 Task: Create a due date automation trigger when advanced on, on the tuesday after a card is due add fields with custom field "Resume" set to a date between 1 and 7 days ago at 11:00 AM.
Action: Mouse moved to (968, 63)
Screenshot: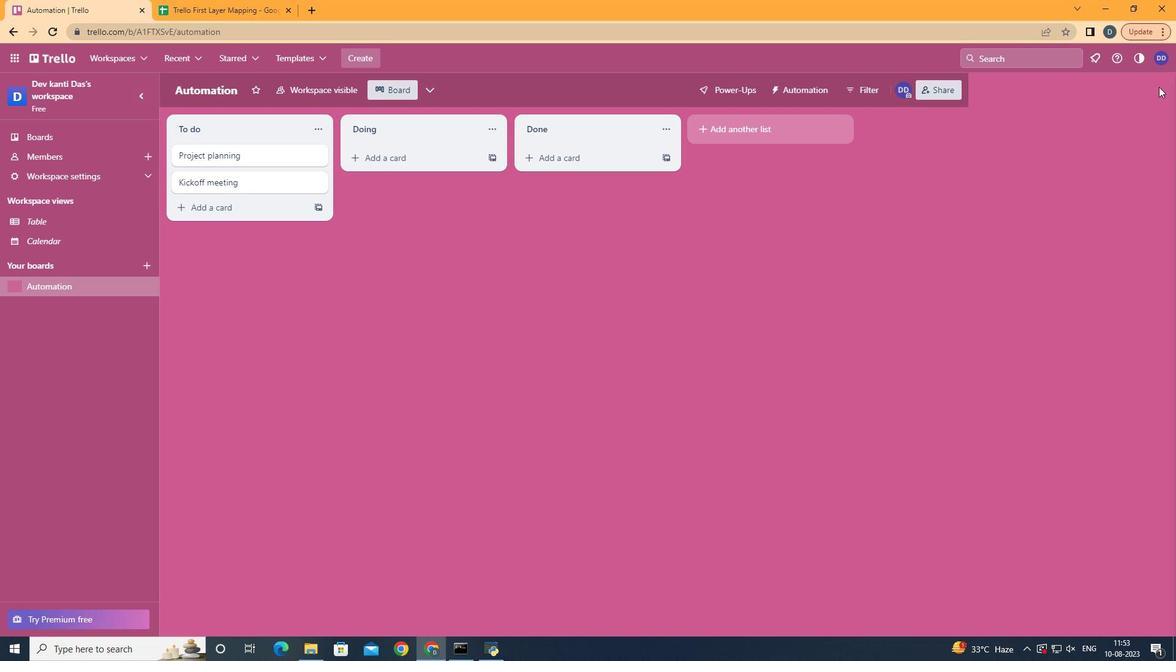 
Action: Mouse pressed left at (968, 63)
Screenshot: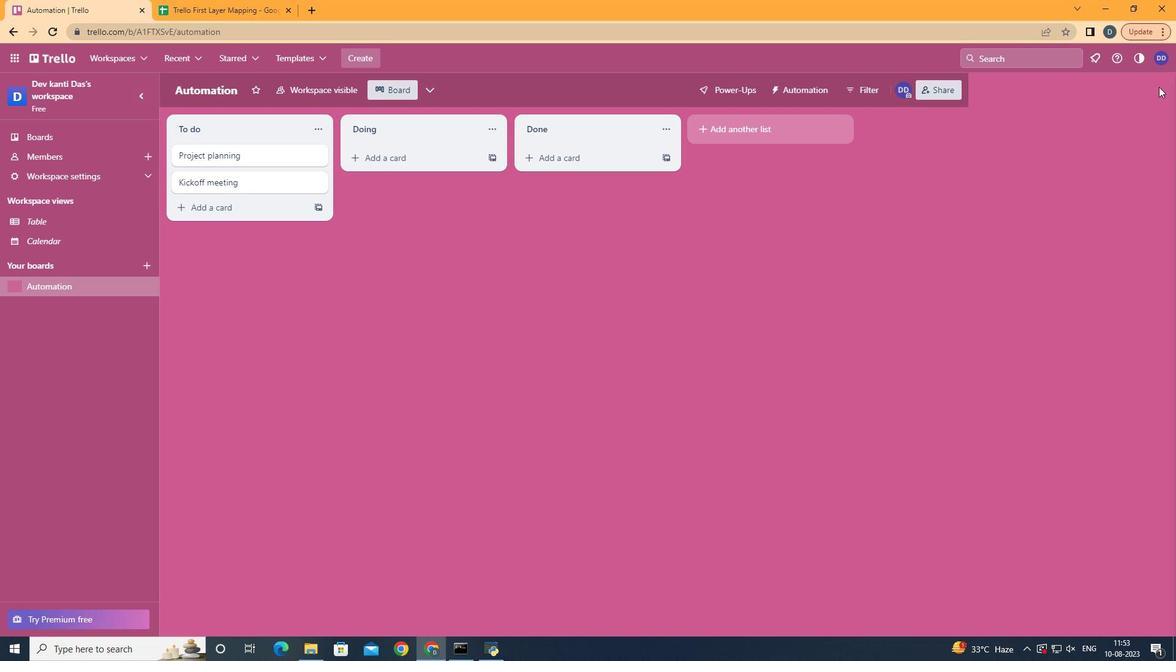 
Action: Mouse moved to (919, 234)
Screenshot: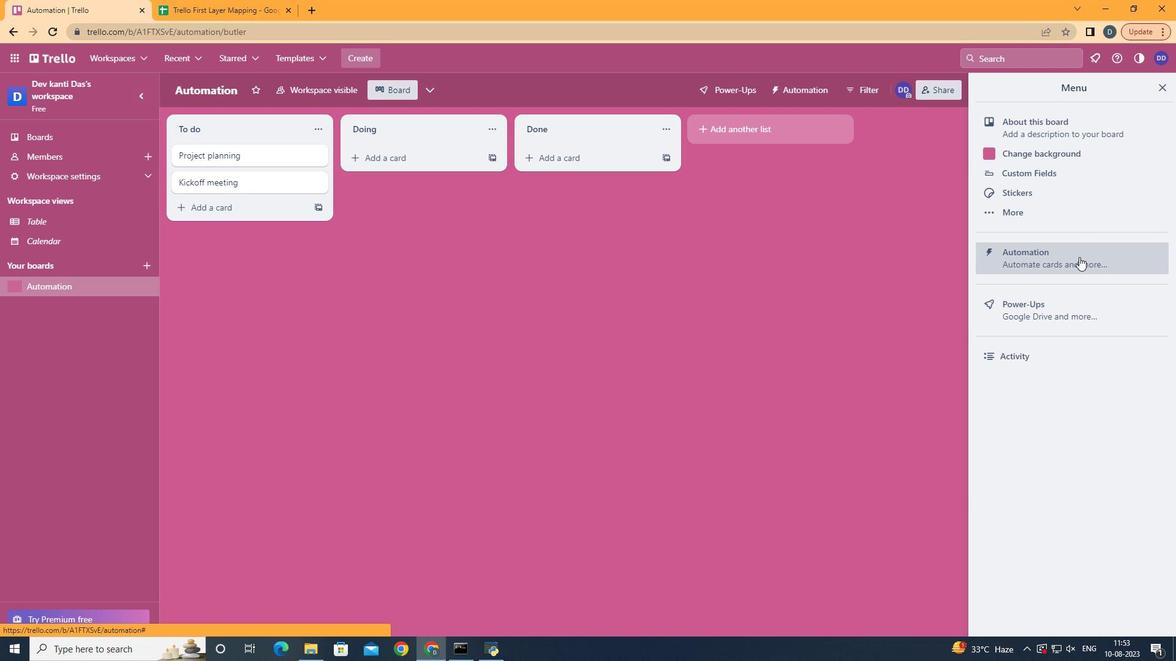 
Action: Mouse pressed left at (919, 234)
Screenshot: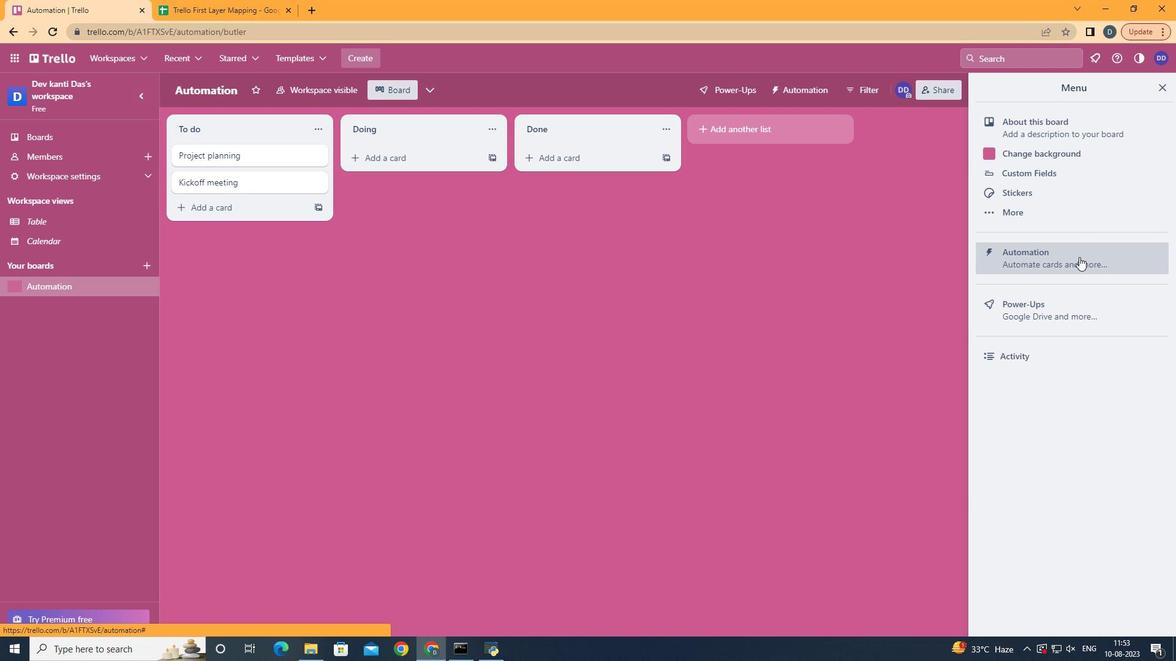 
Action: Mouse moved to (411, 233)
Screenshot: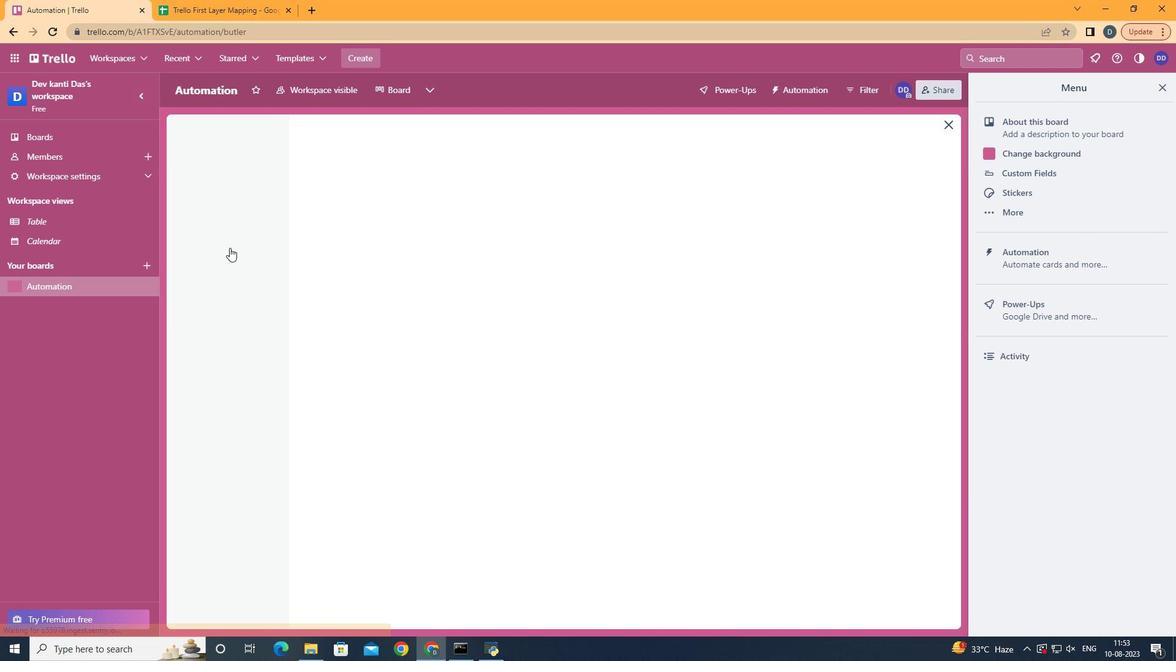 
Action: Mouse pressed left at (411, 233)
Screenshot: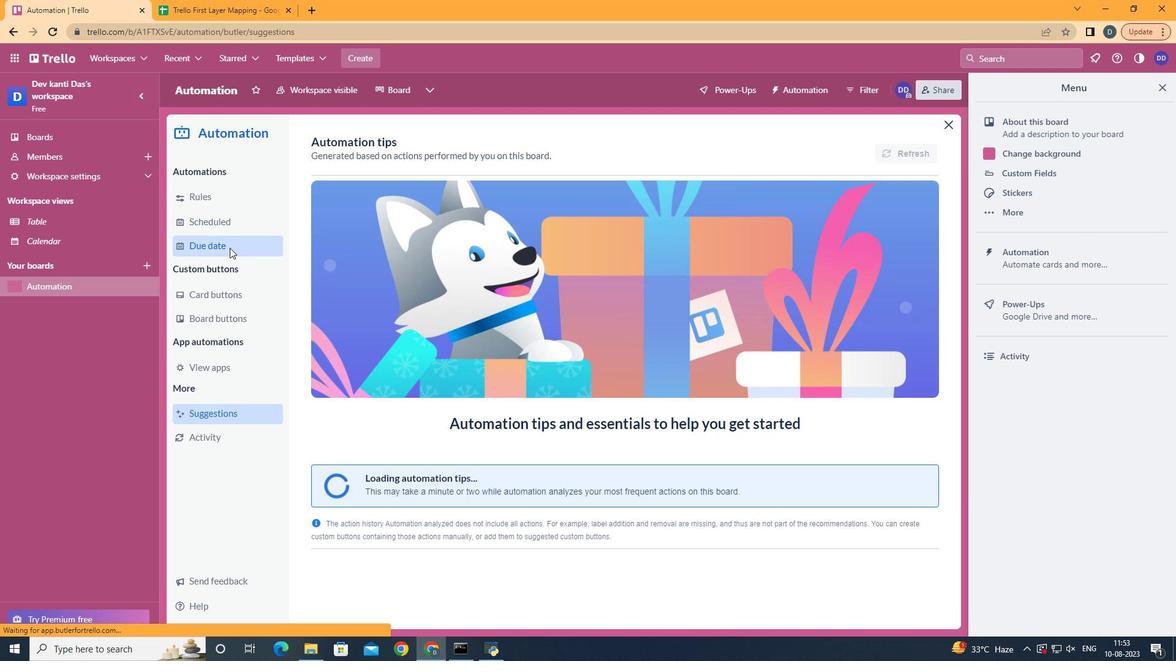
Action: Mouse moved to (789, 128)
Screenshot: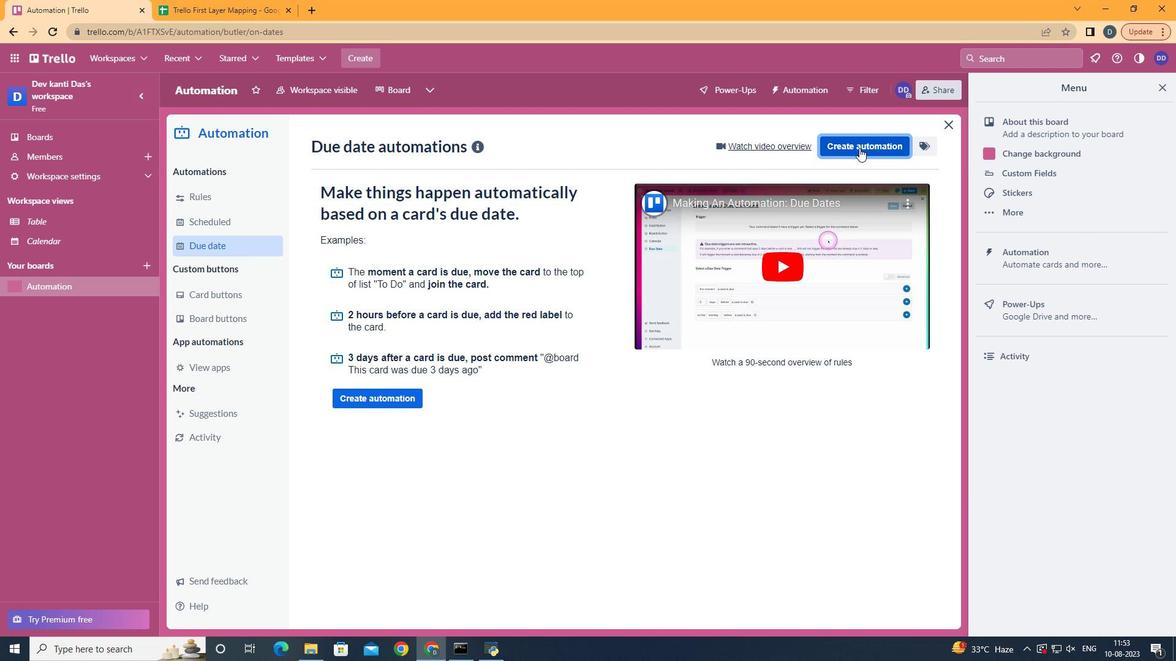 
Action: Mouse pressed left at (789, 128)
Screenshot: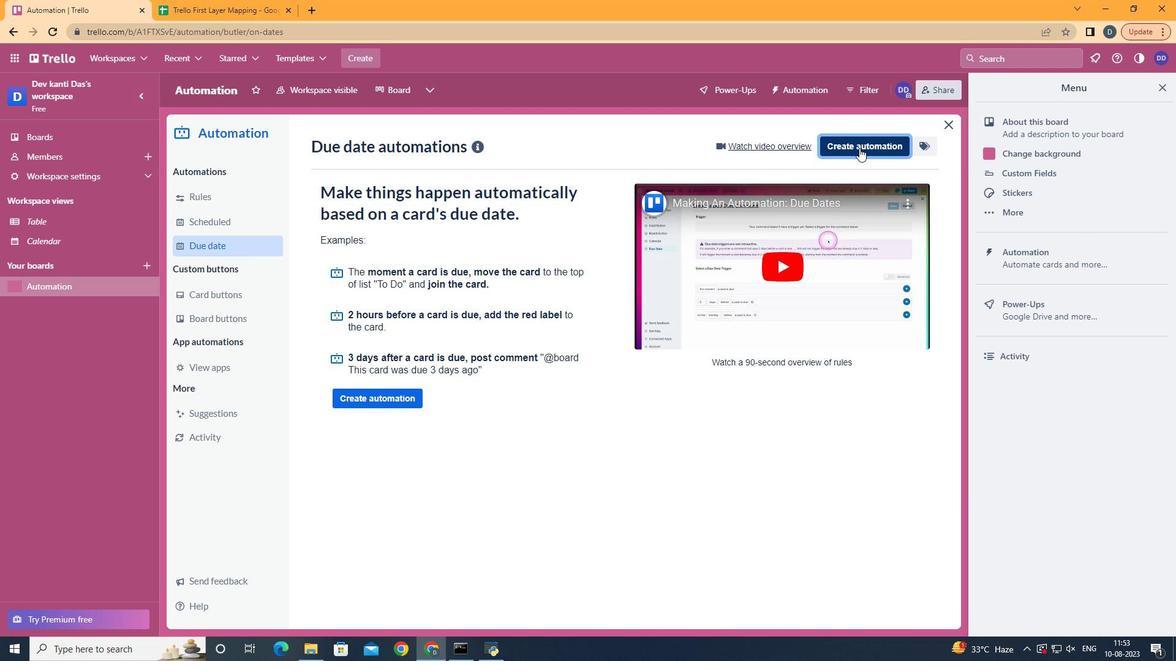 
Action: Mouse moved to (653, 255)
Screenshot: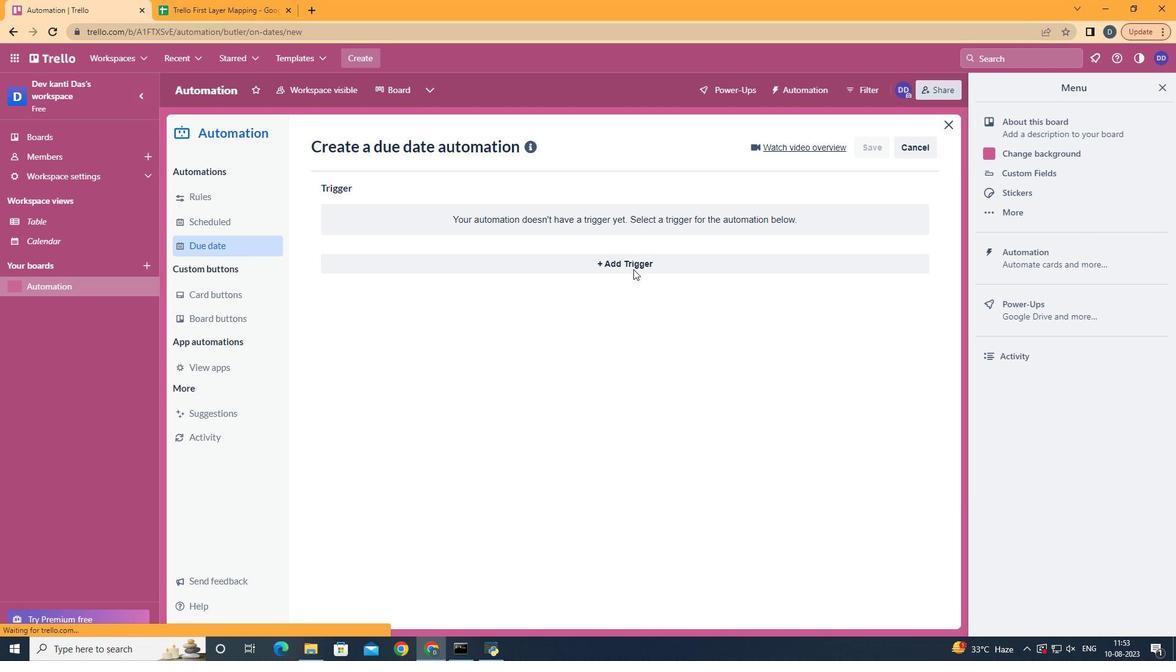 
Action: Mouse pressed left at (653, 255)
Screenshot: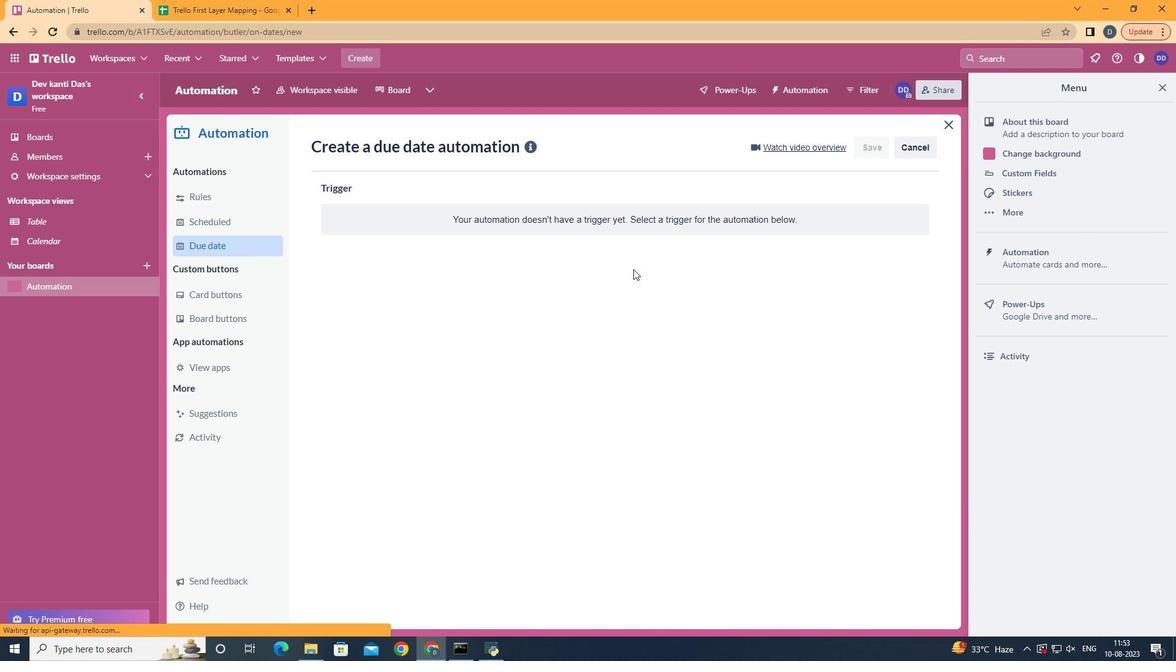 
Action: Mouse moved to (512, 336)
Screenshot: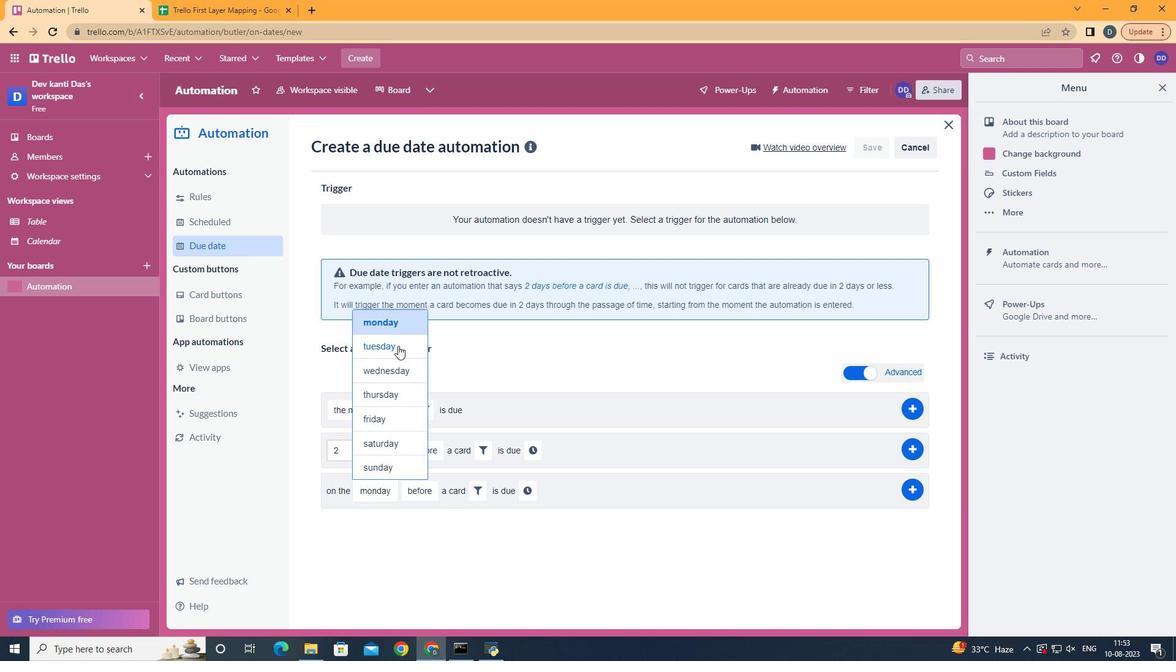 
Action: Mouse pressed left at (512, 336)
Screenshot: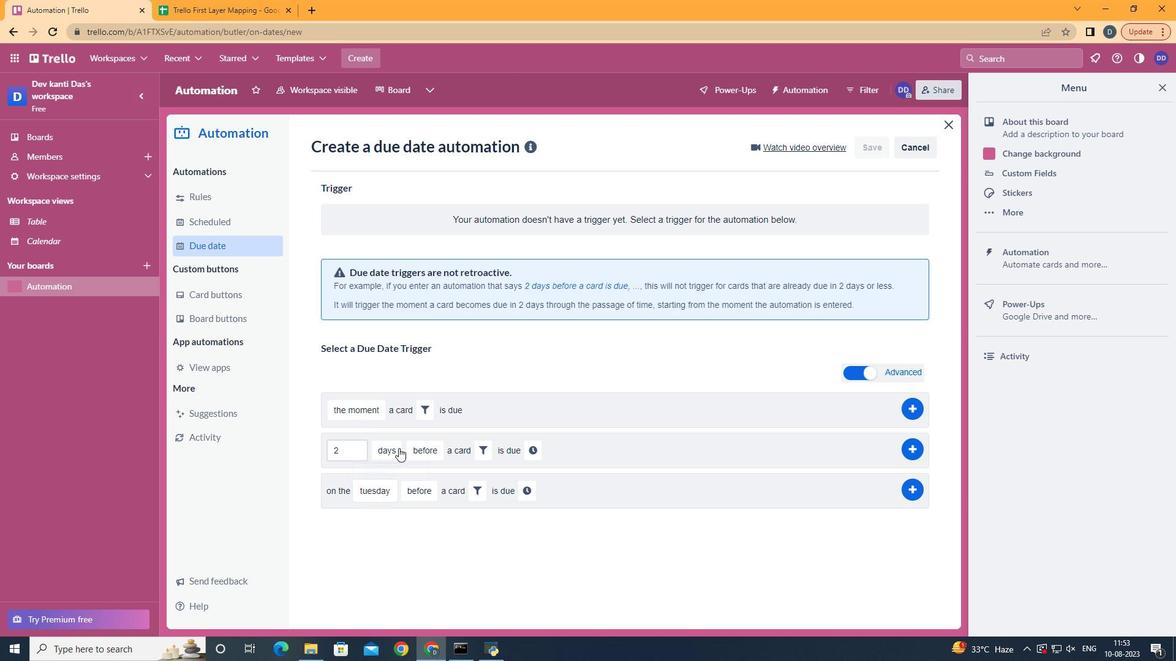 
Action: Mouse moved to (529, 532)
Screenshot: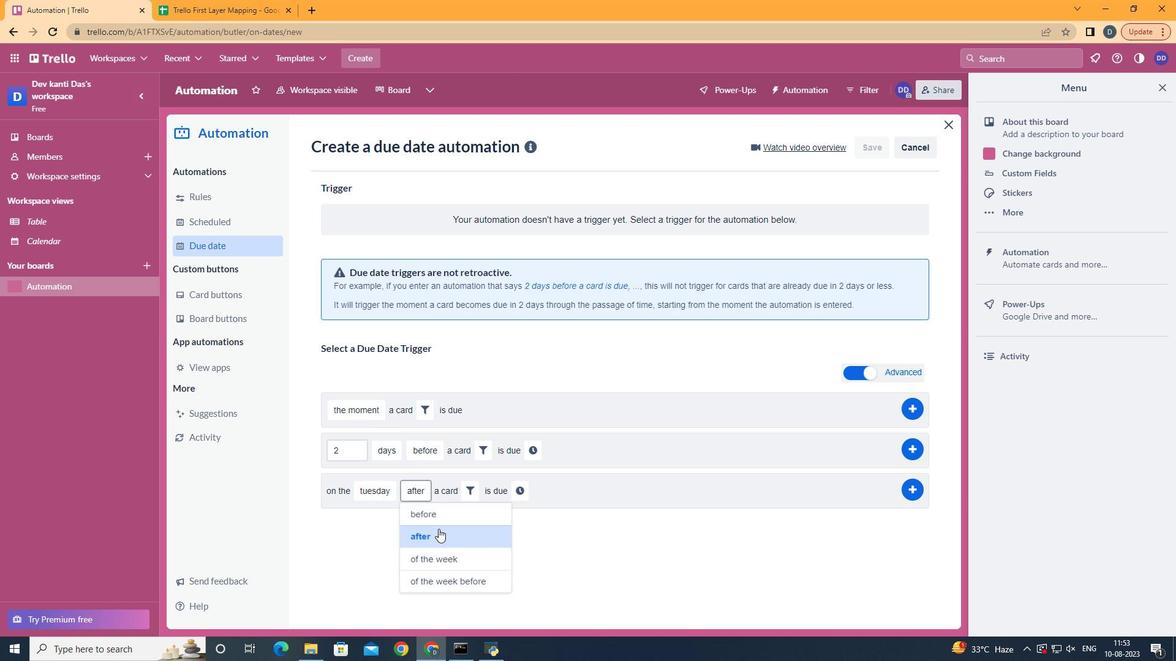 
Action: Mouse pressed left at (529, 532)
Screenshot: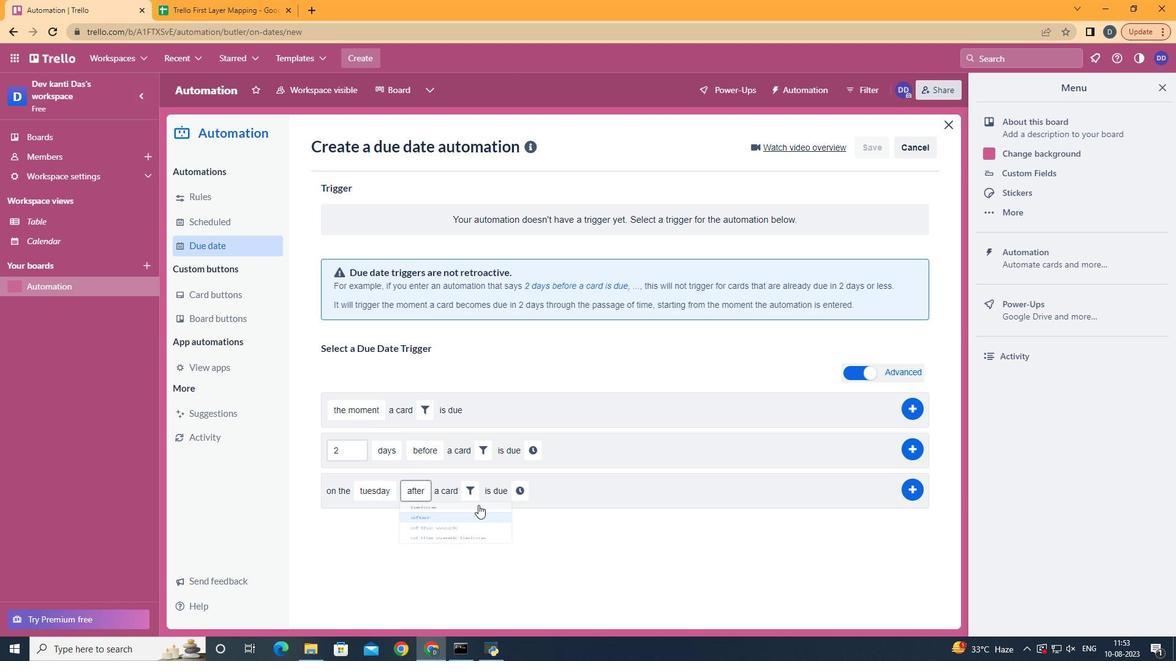 
Action: Mouse moved to (559, 497)
Screenshot: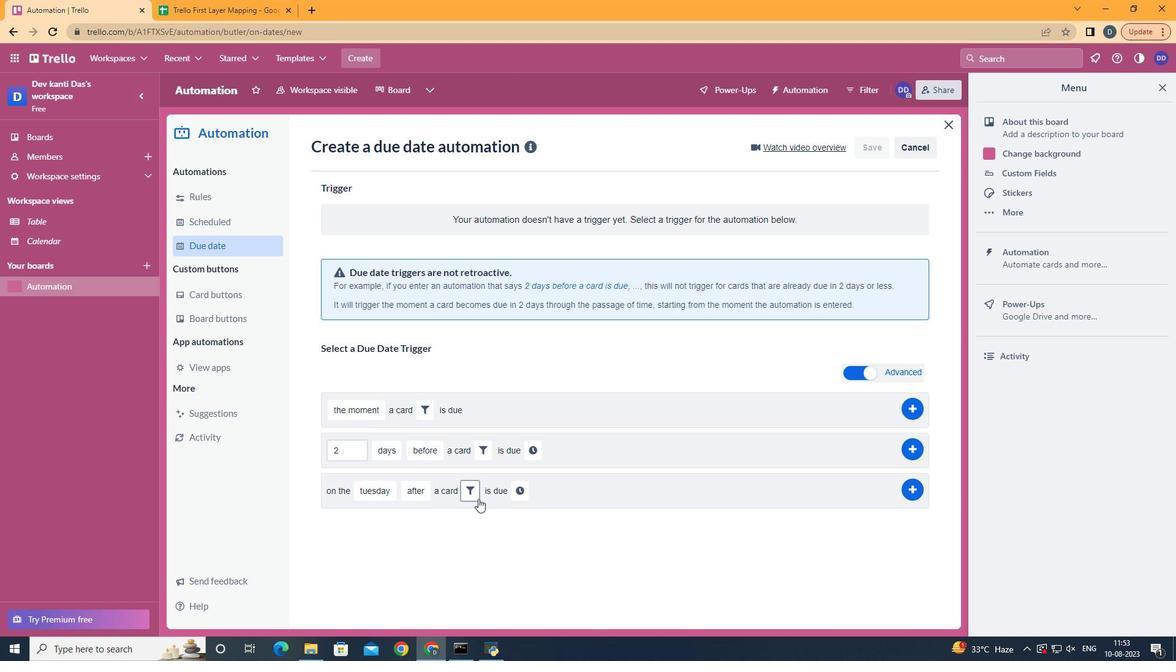 
Action: Mouse pressed left at (559, 497)
Screenshot: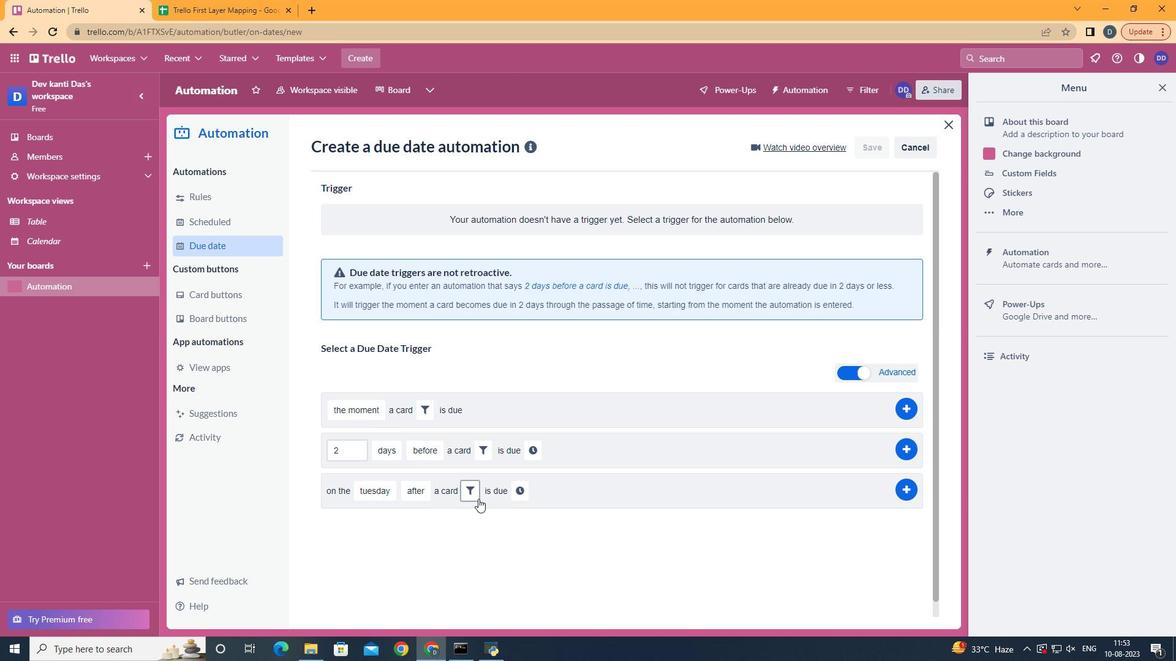 
Action: Mouse moved to (675, 521)
Screenshot: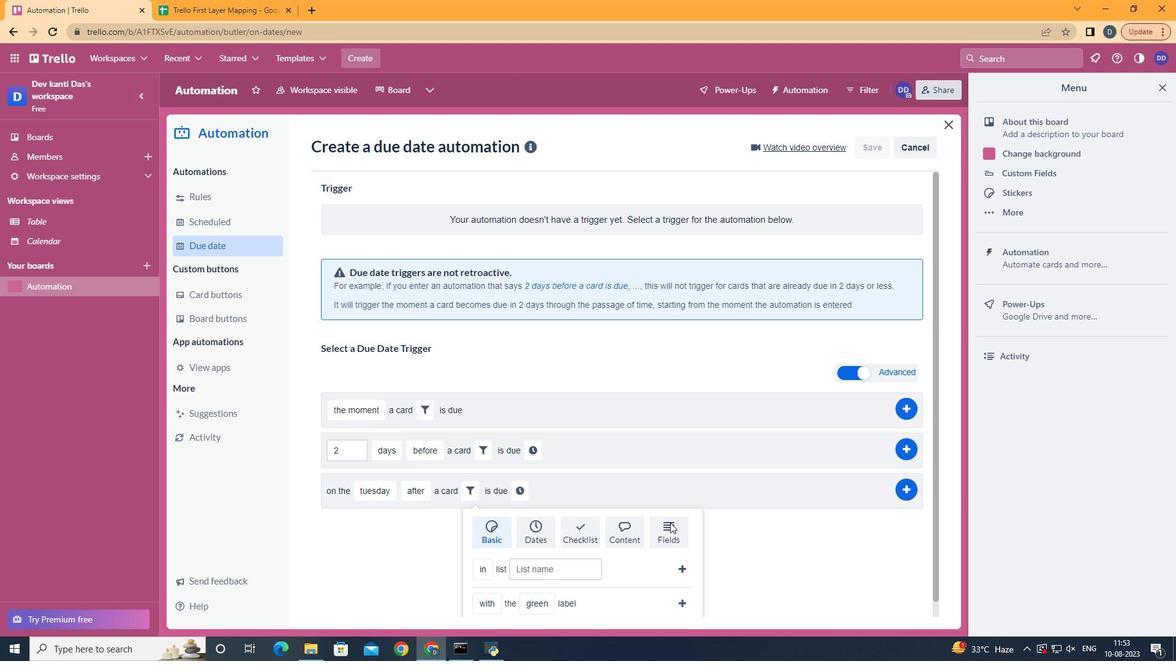 
Action: Mouse pressed left at (675, 521)
Screenshot: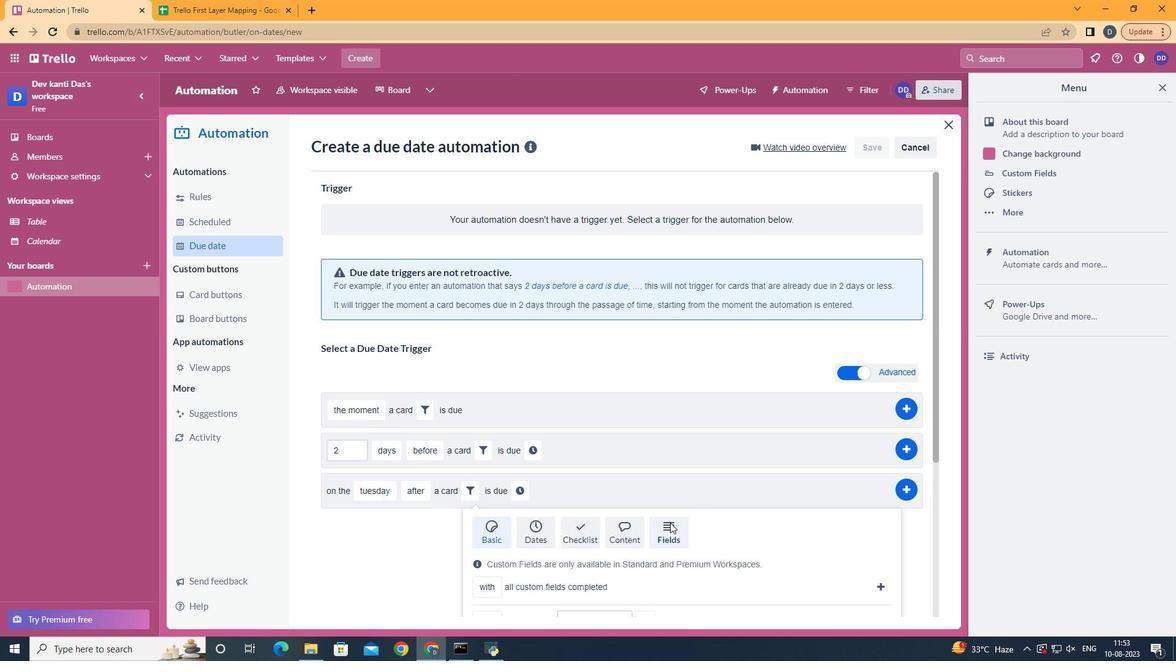 
Action: Mouse moved to (678, 521)
Screenshot: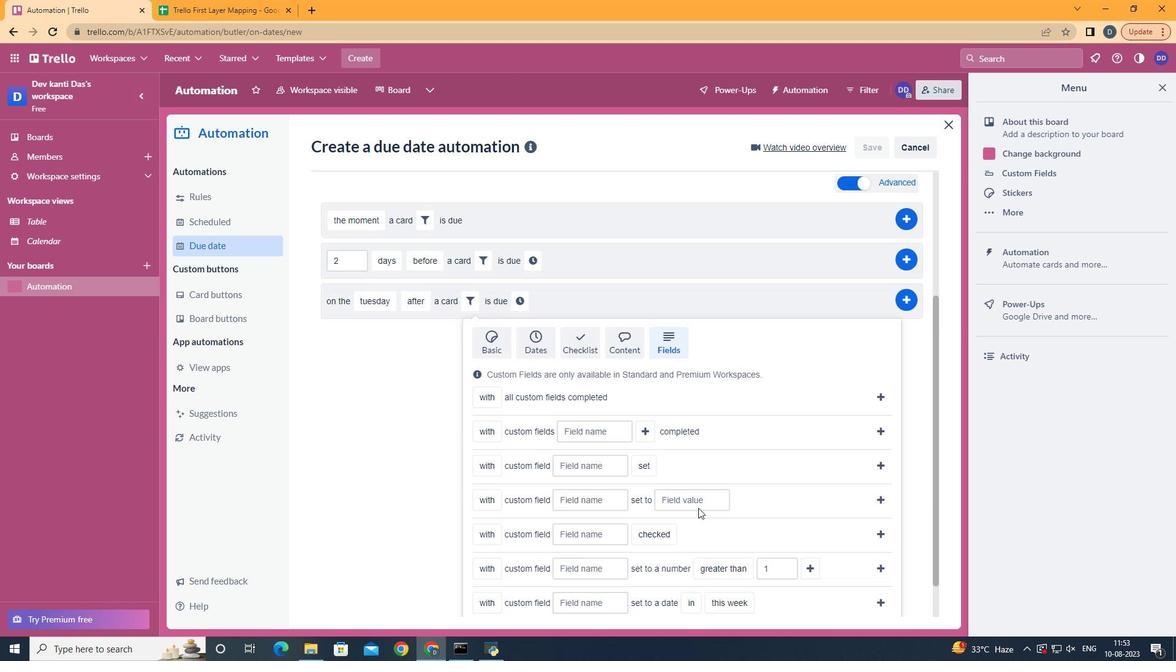 
Action: Mouse scrolled (678, 521) with delta (0, 0)
Screenshot: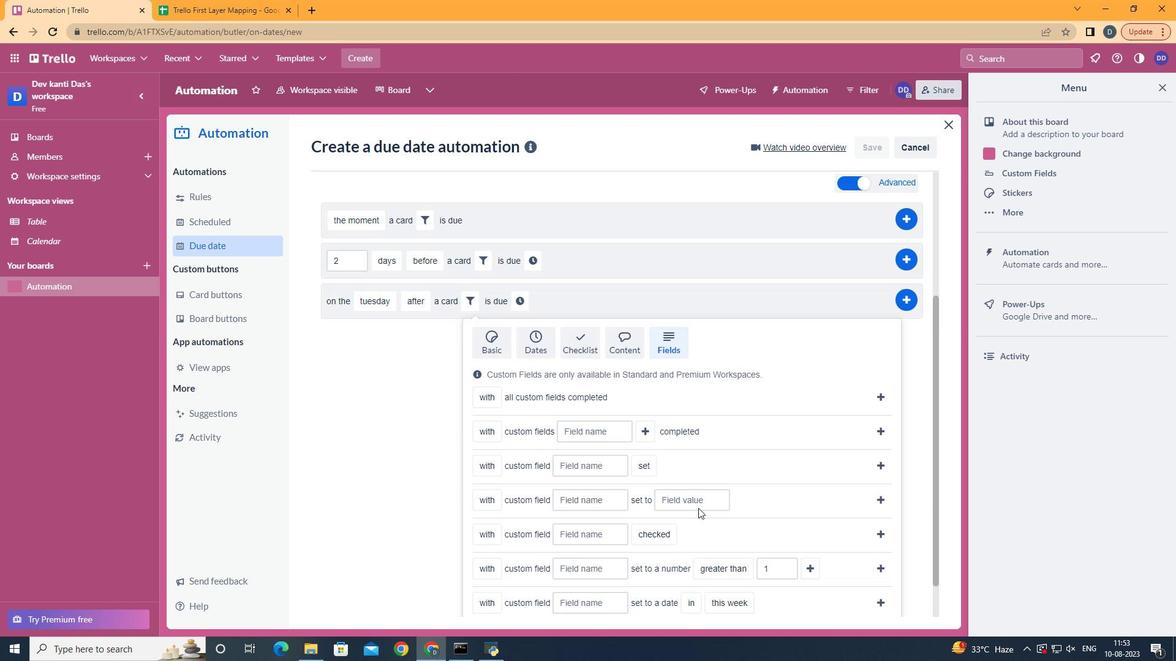 
Action: Mouse scrolled (678, 521) with delta (0, 0)
Screenshot: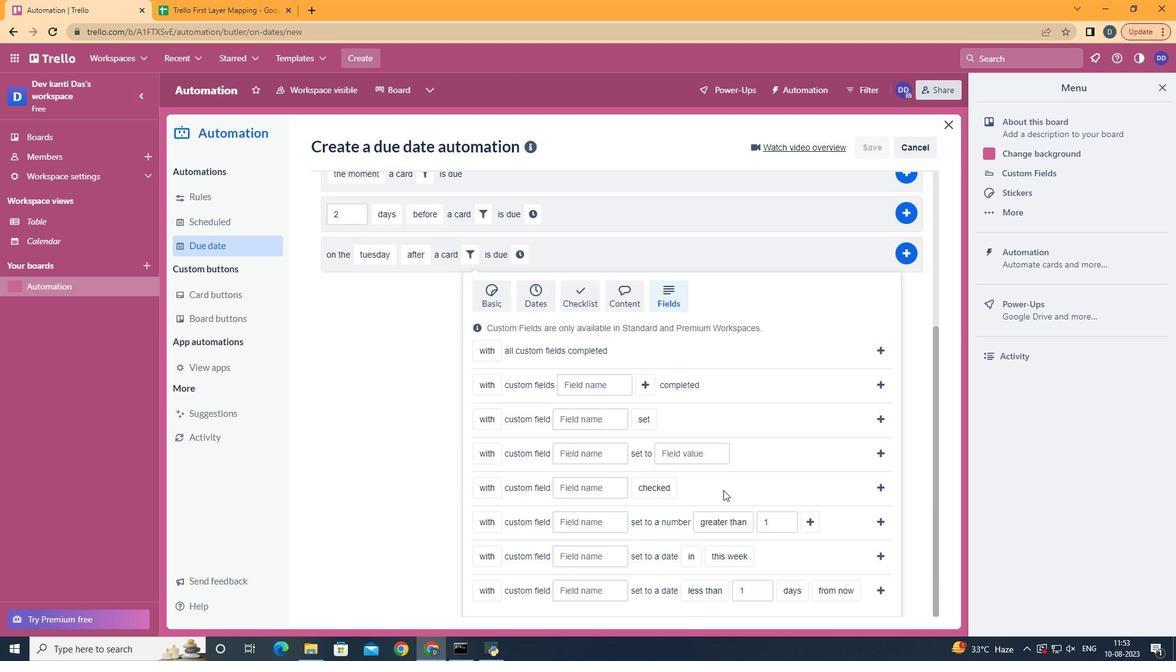 
Action: Mouse scrolled (678, 521) with delta (0, 0)
Screenshot: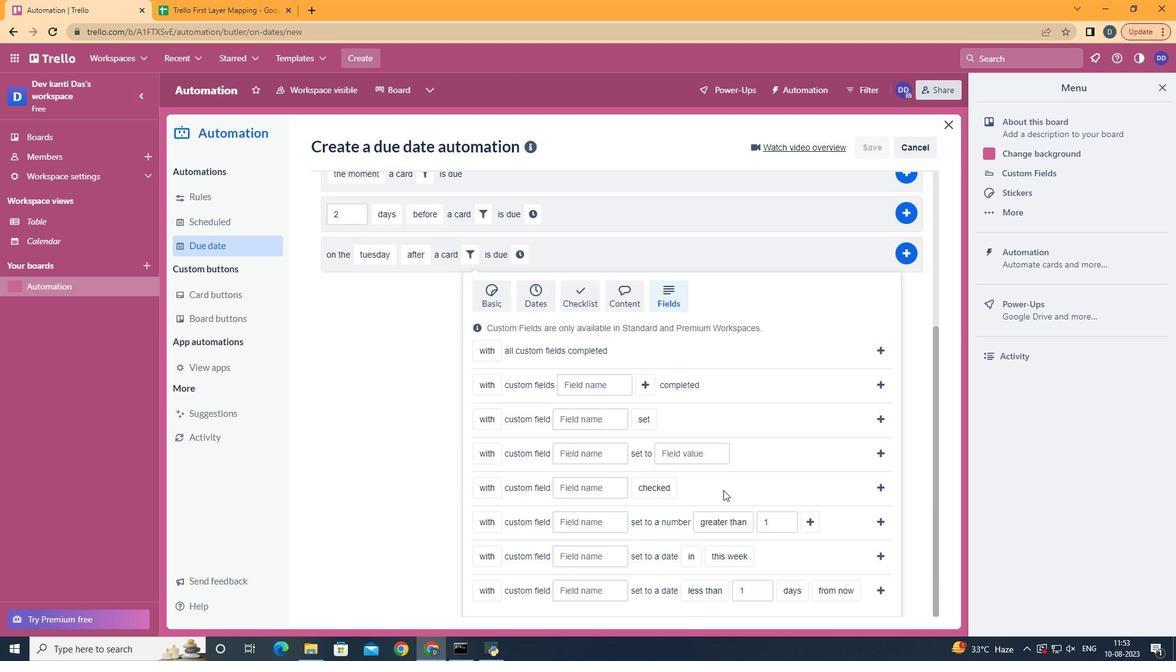 
Action: Mouse scrolled (678, 521) with delta (0, 0)
Screenshot: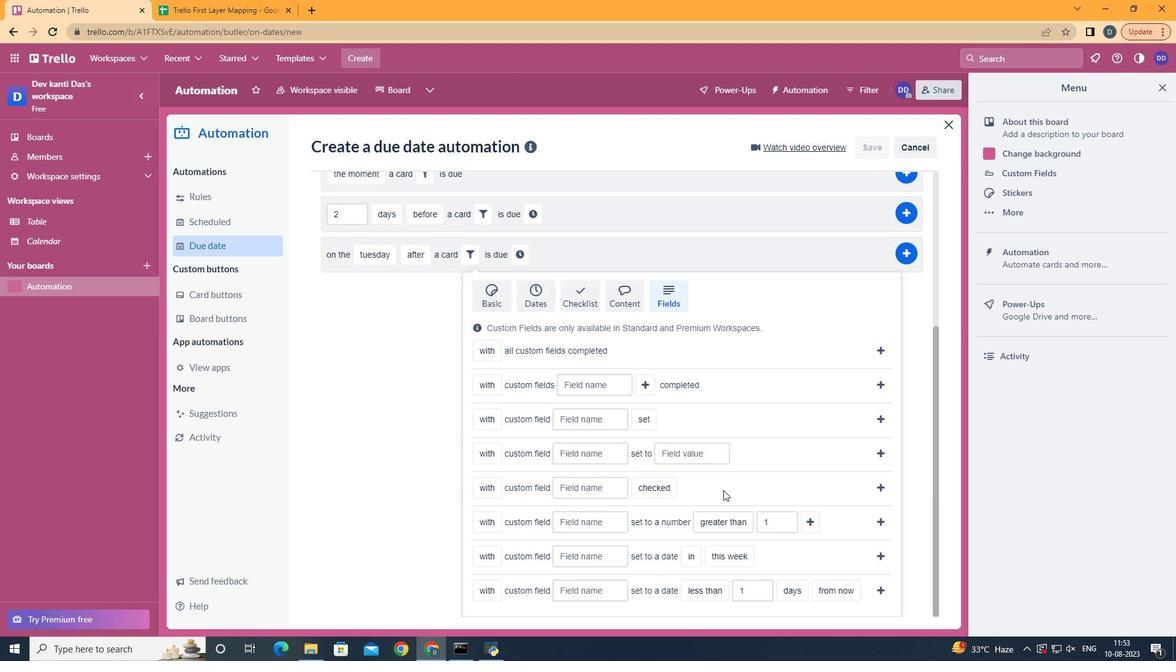 
Action: Mouse scrolled (678, 521) with delta (0, 0)
Screenshot: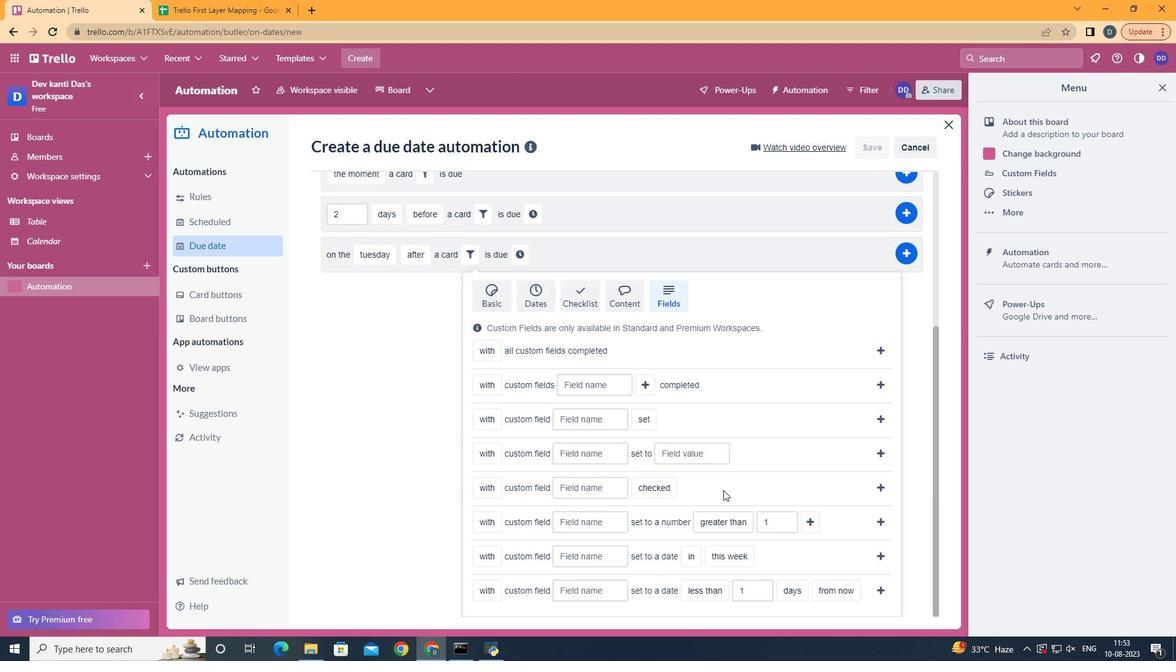 
Action: Mouse moved to (633, 604)
Screenshot: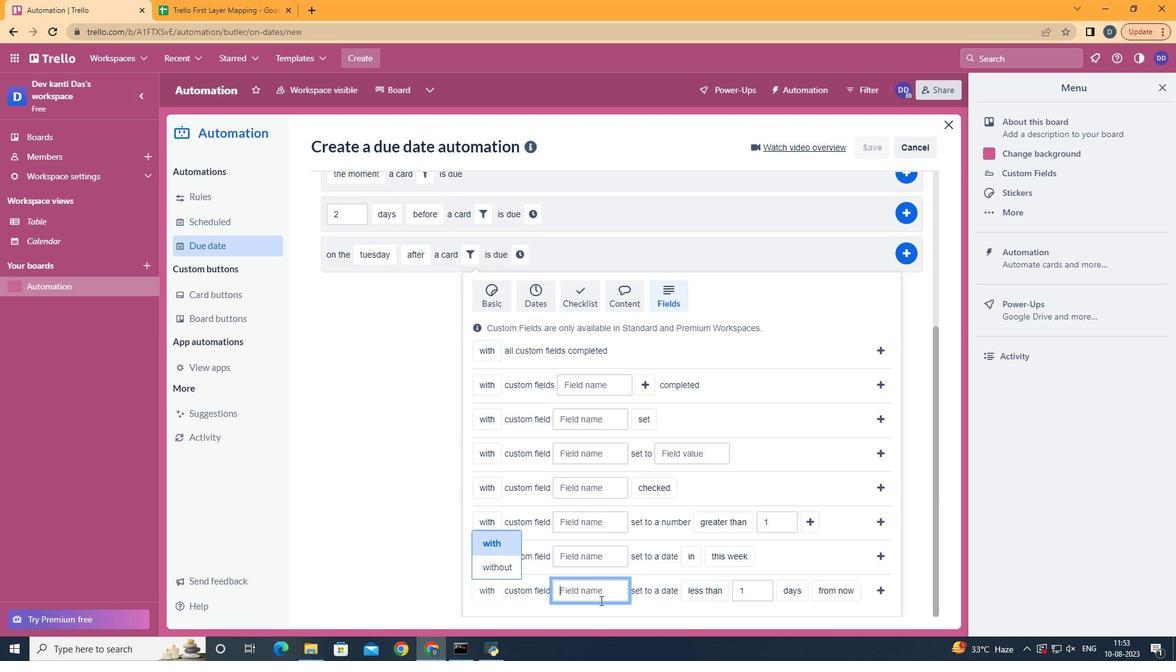 
Action: Mouse pressed left at (633, 604)
Screenshot: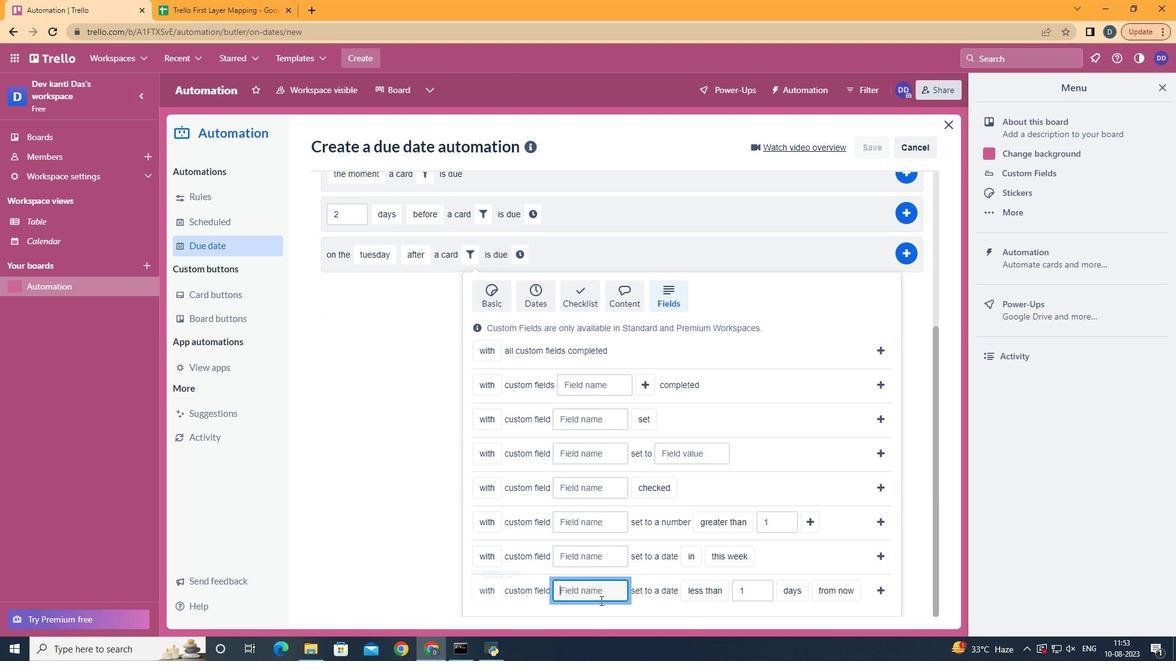 
Action: Key pressed <Key.caps_lock><Key.shift>rE<Key.backspace><Key.backspace><Key.caps_lock><Key.shift>Resume
Screenshot: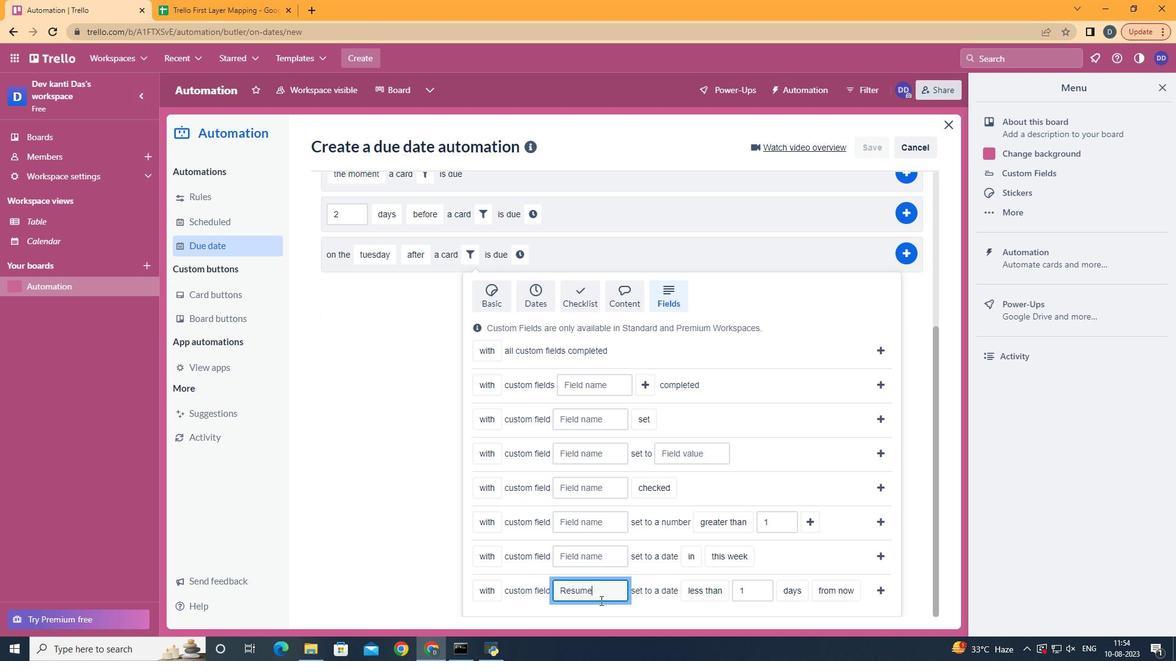 
Action: Mouse moved to (704, 572)
Screenshot: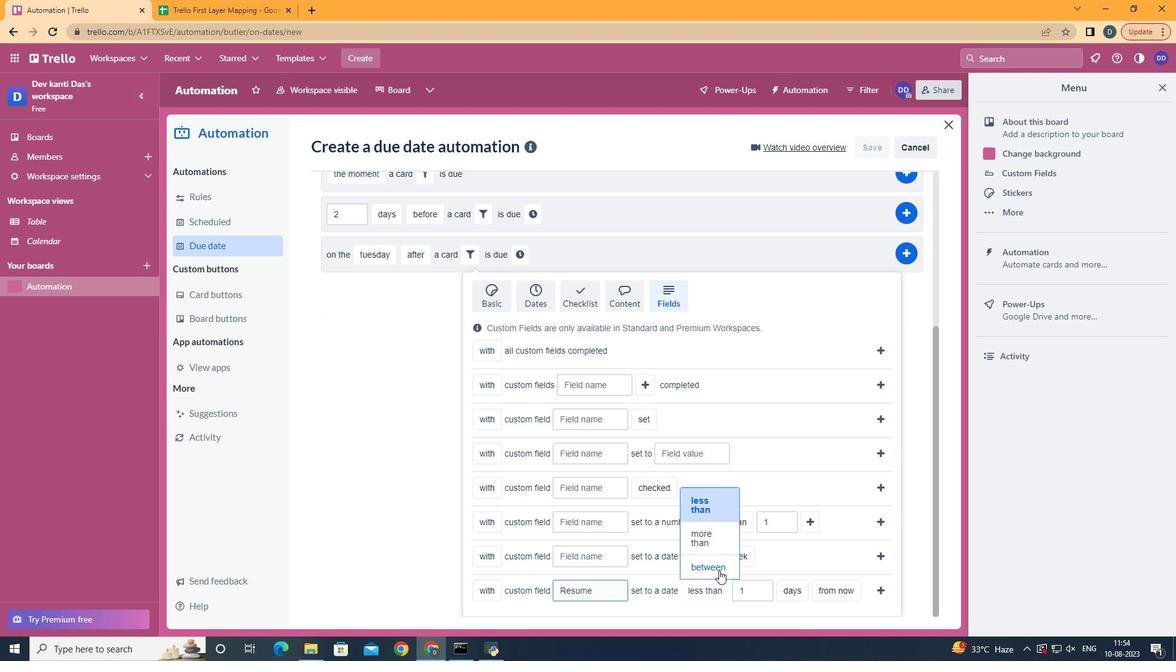 
Action: Mouse pressed left at (704, 572)
Screenshot: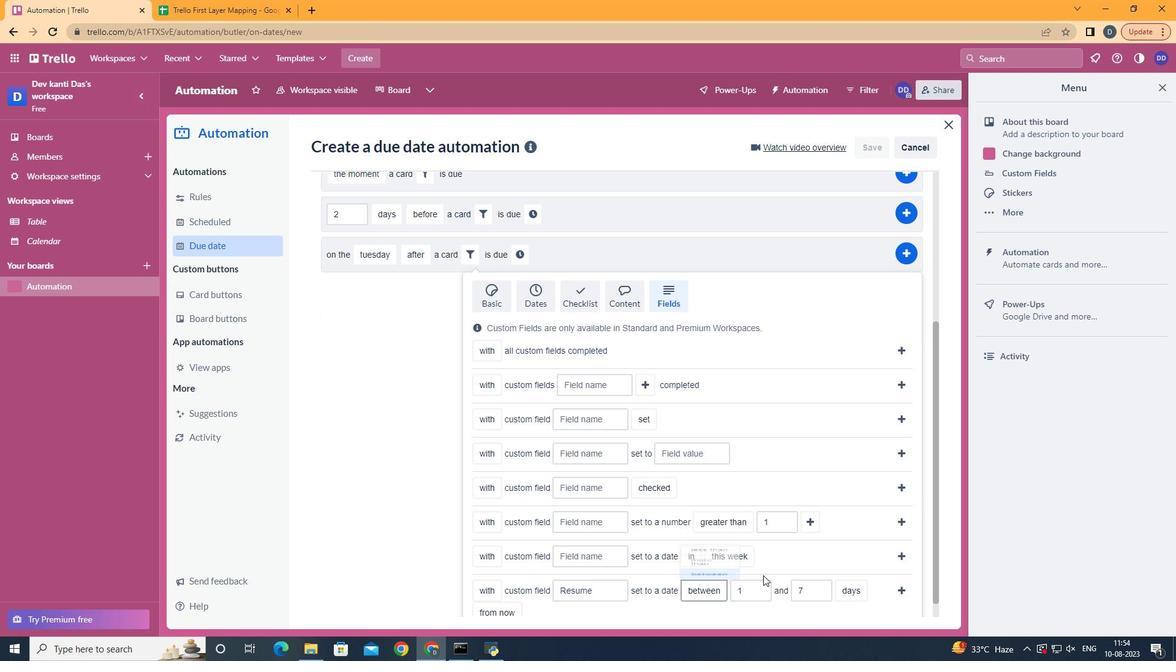 
Action: Mouse moved to (789, 542)
Screenshot: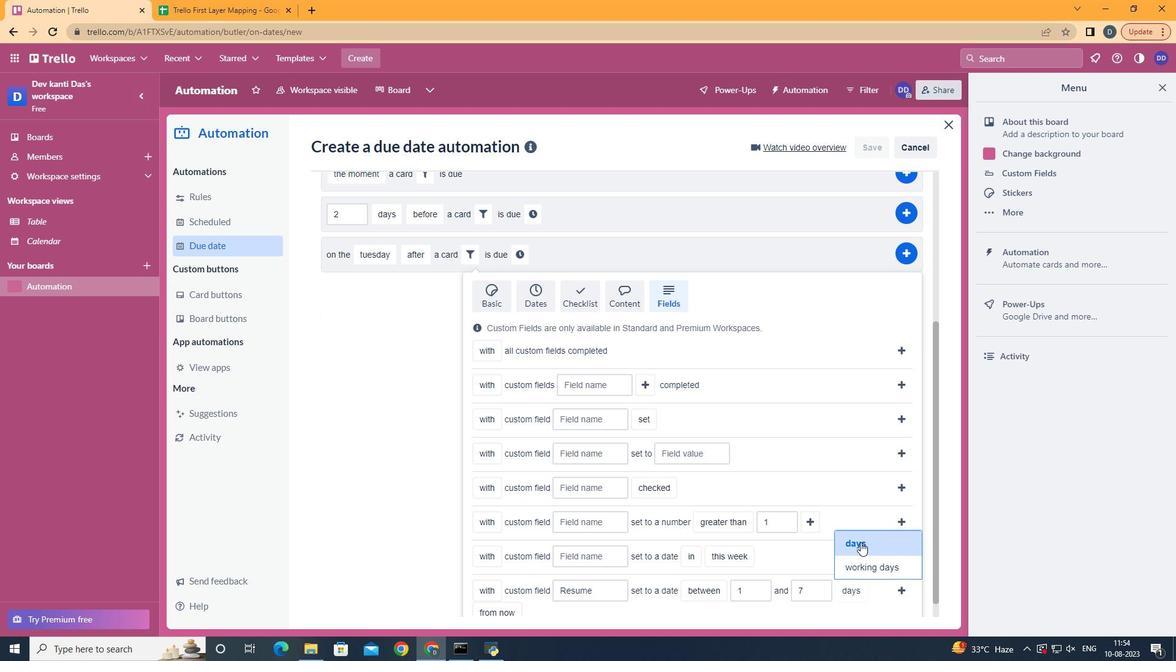 
Action: Mouse pressed left at (789, 542)
Screenshot: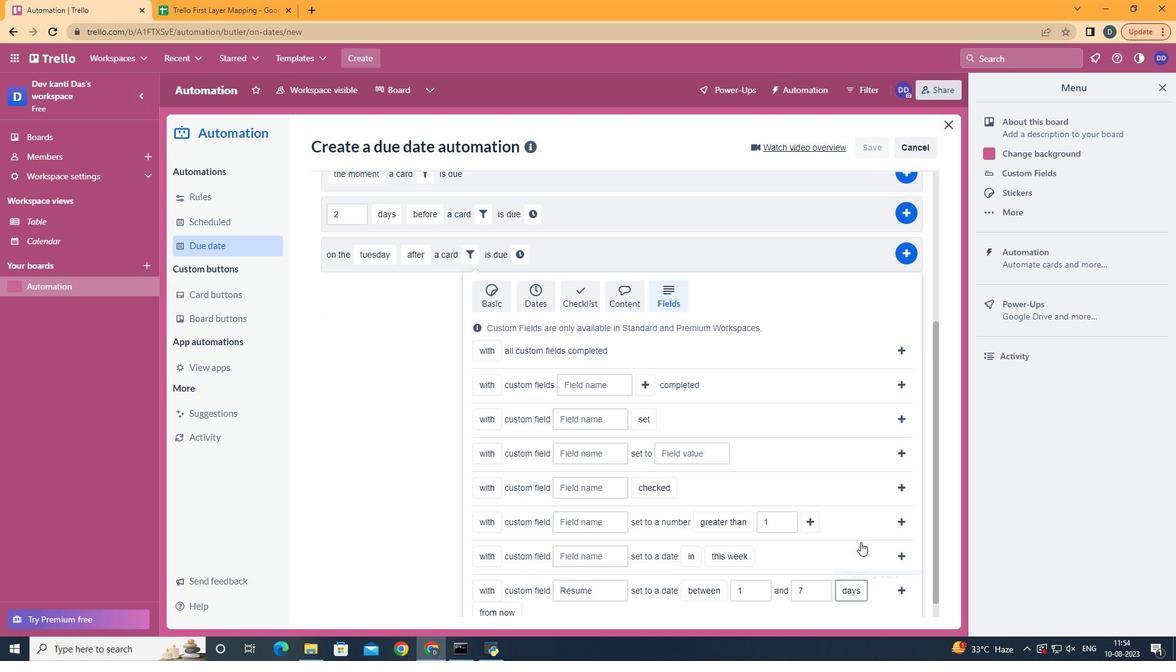 
Action: Mouse scrolled (789, 542) with delta (0, 0)
Screenshot: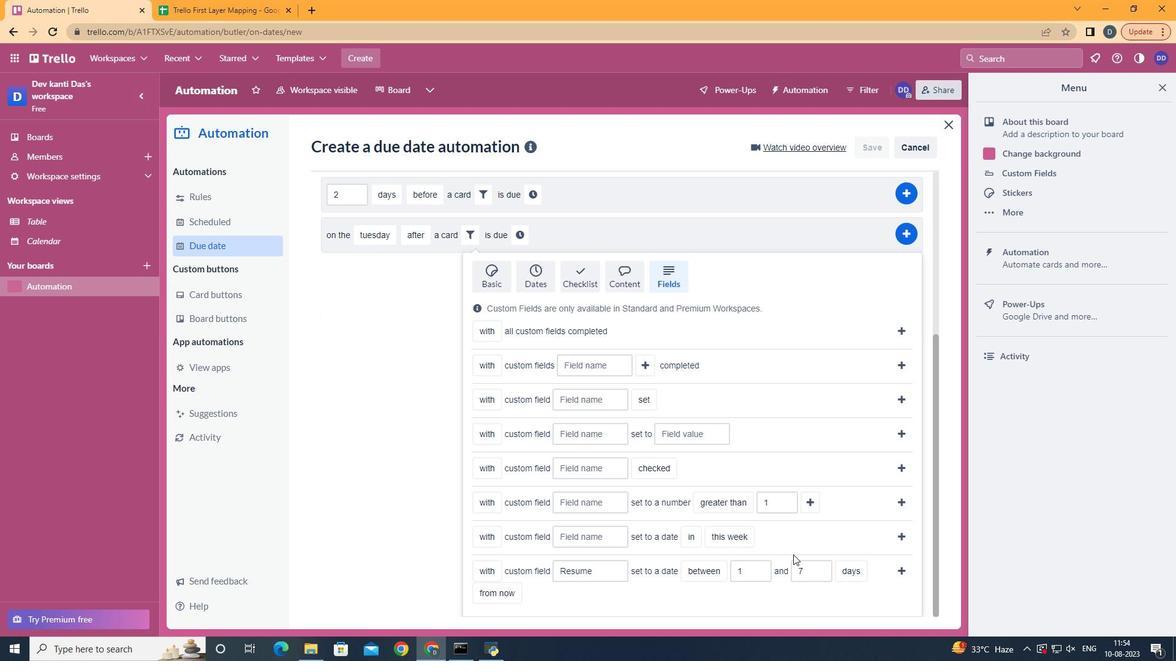
Action: Mouse scrolled (789, 542) with delta (0, 0)
Screenshot: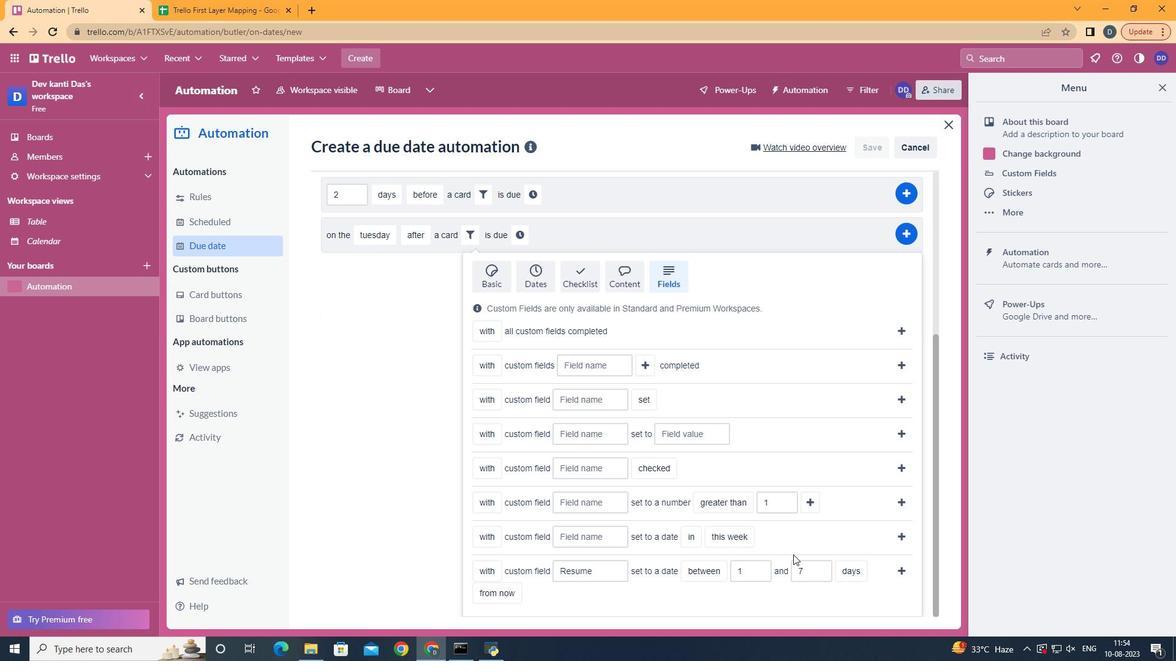 
Action: Mouse scrolled (789, 542) with delta (0, 0)
Screenshot: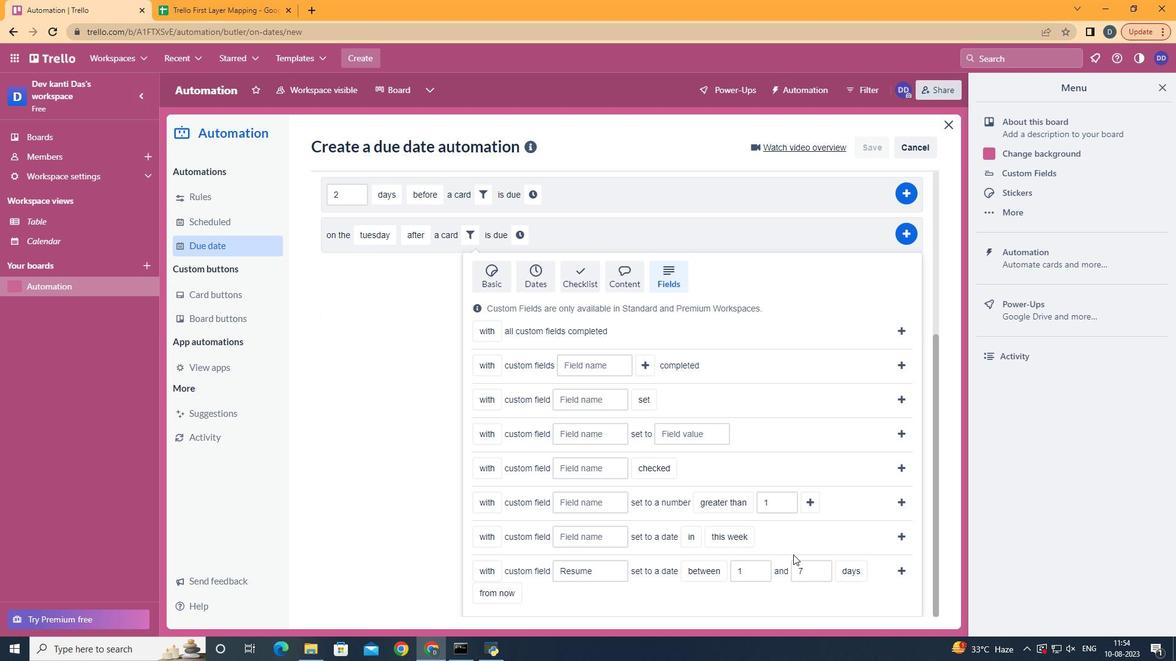 
Action: Mouse moved to (580, 574)
Screenshot: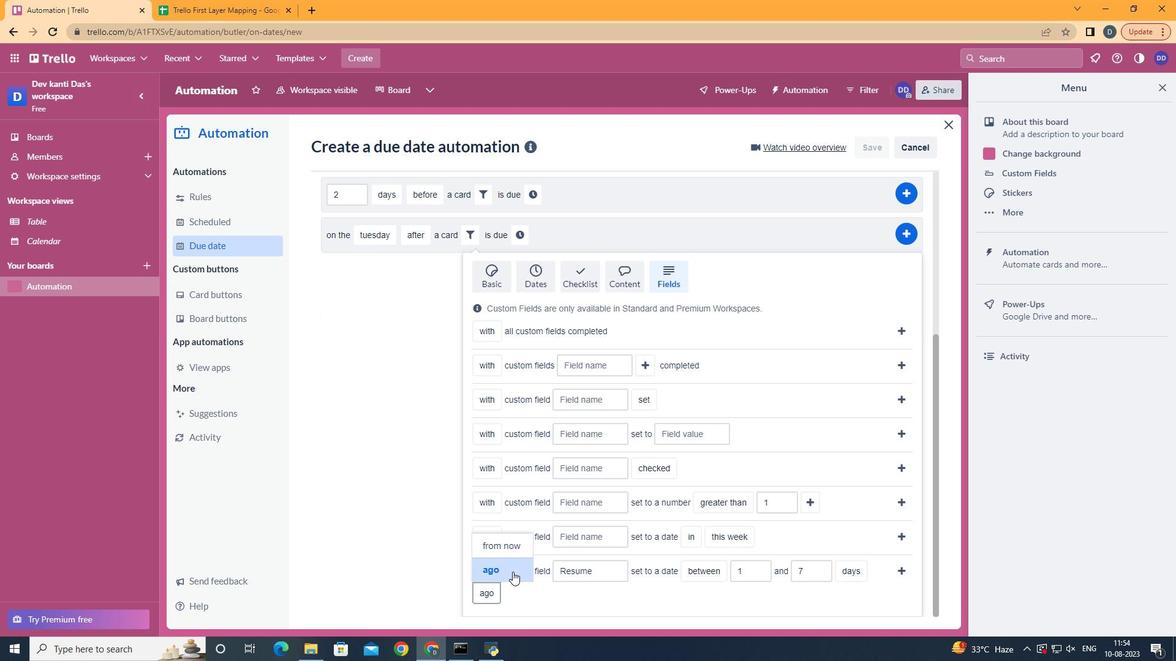 
Action: Mouse pressed left at (580, 574)
Screenshot: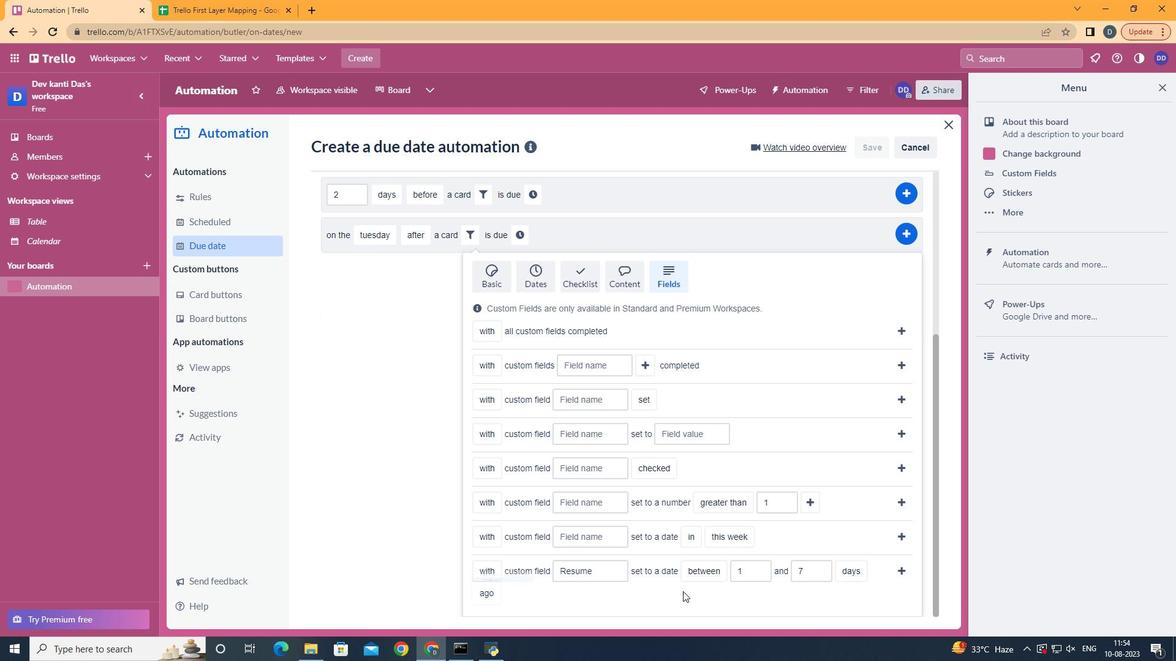 
Action: Mouse moved to (812, 566)
Screenshot: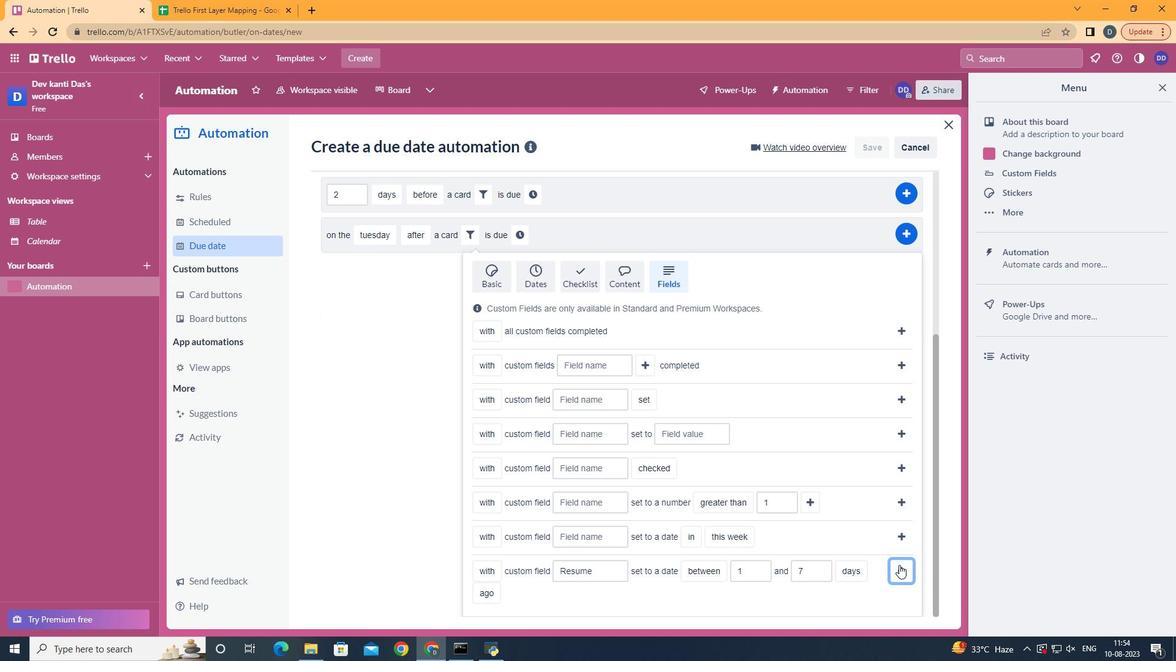 
Action: Mouse pressed left at (812, 566)
Screenshot: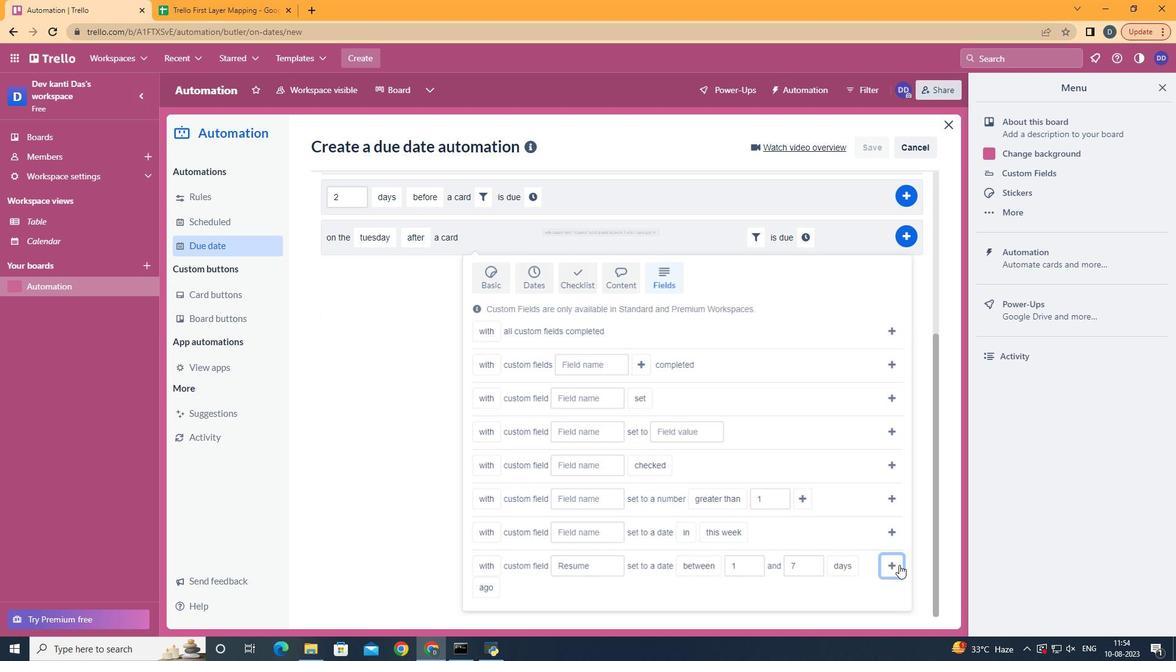 
Action: Mouse moved to (759, 491)
Screenshot: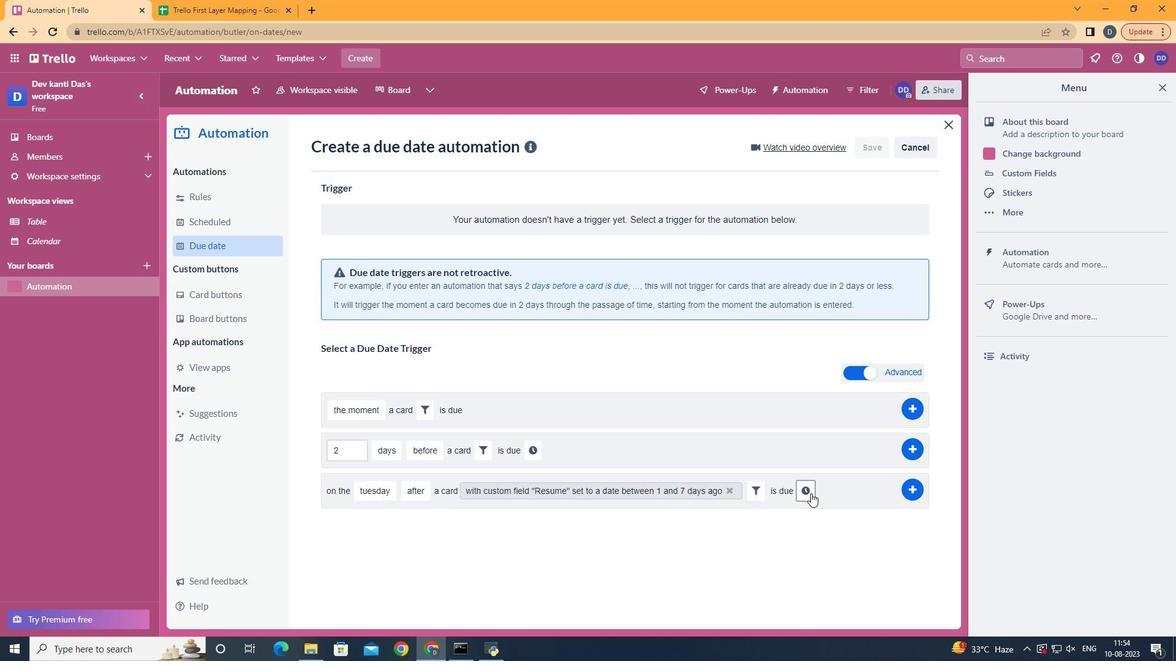 
Action: Mouse pressed left at (759, 491)
Screenshot: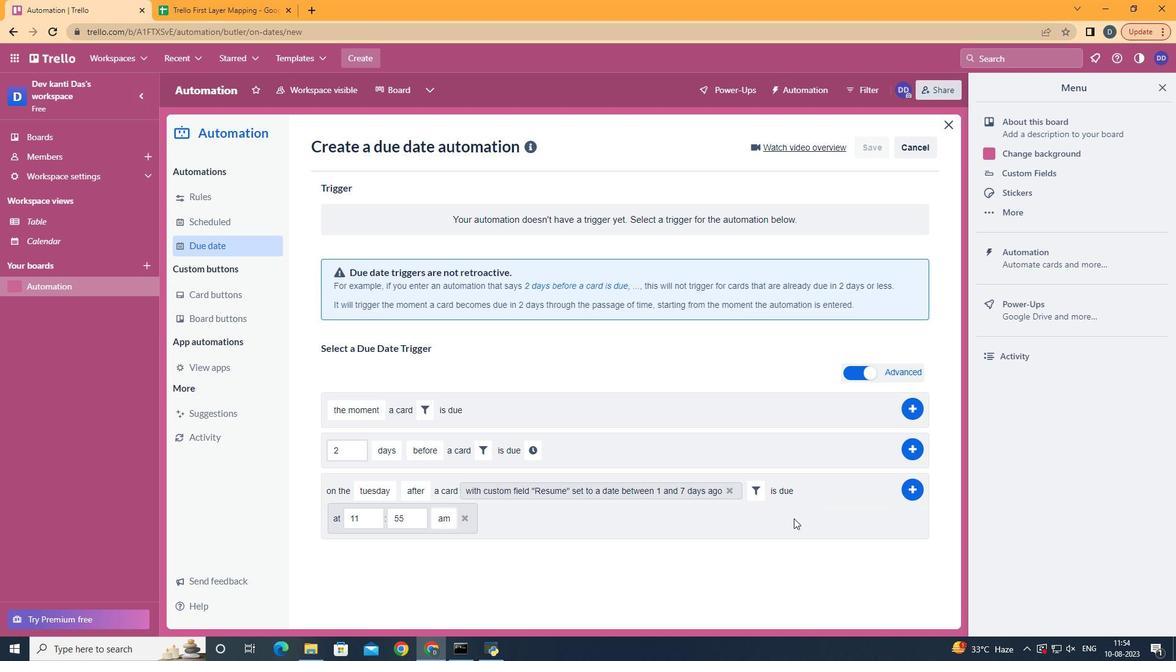 
Action: Mouse moved to (523, 521)
Screenshot: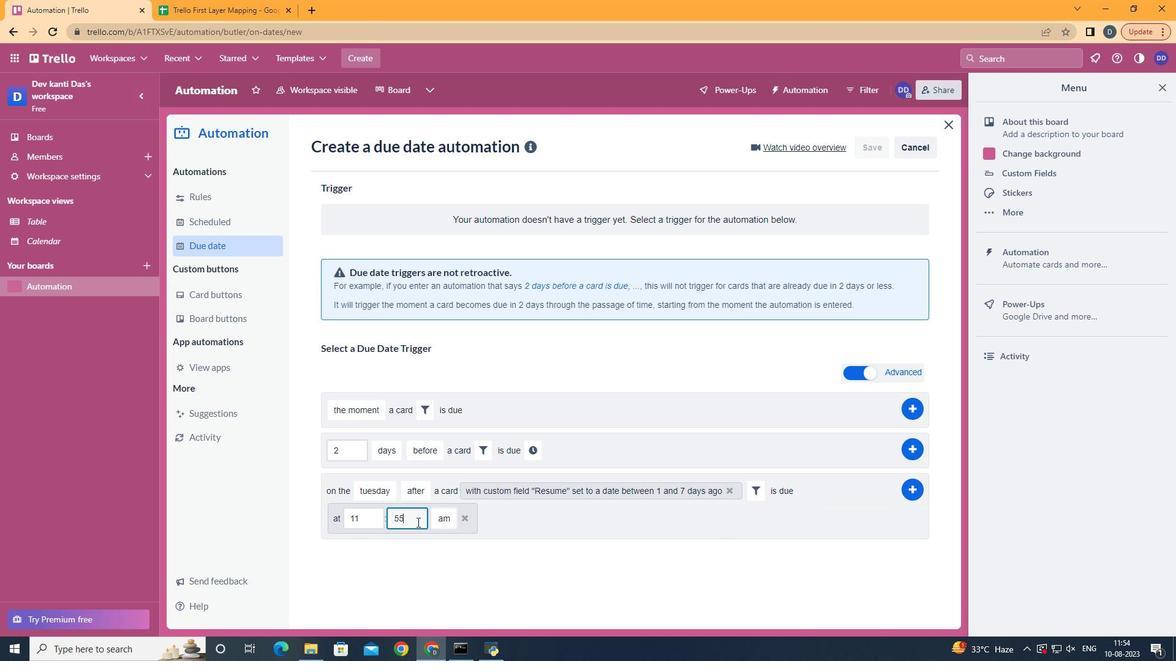 
Action: Mouse pressed left at (523, 521)
Screenshot: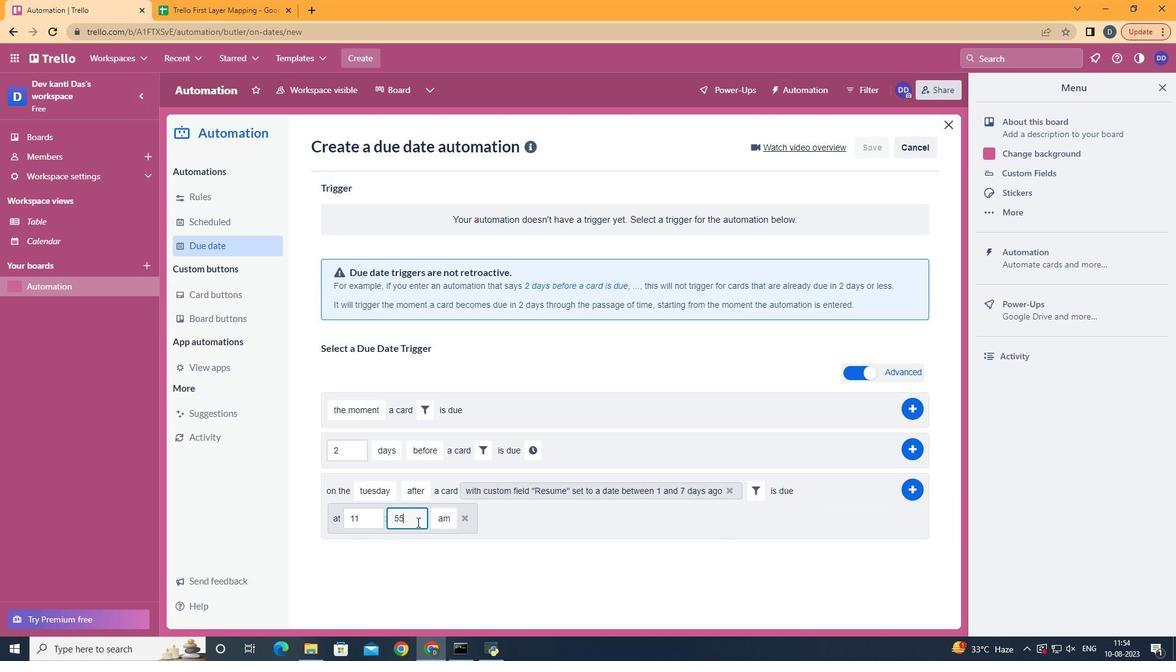 
Action: Key pressed <Key.backspace><Key.backspace>00
Screenshot: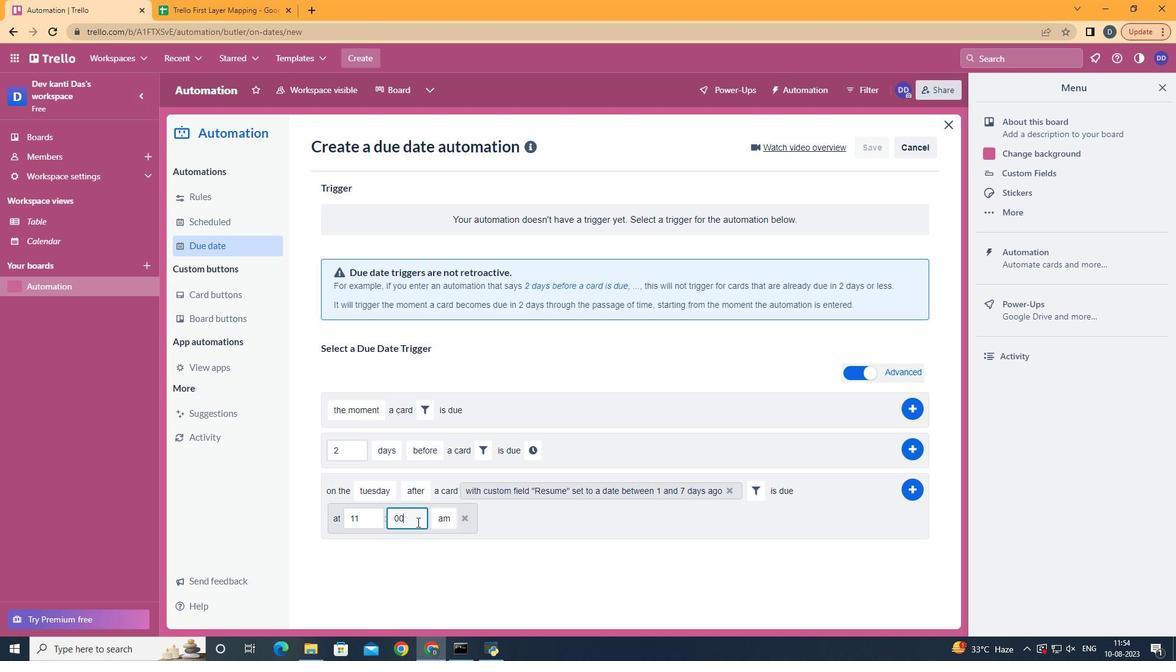 
Action: Mouse moved to (818, 484)
Screenshot: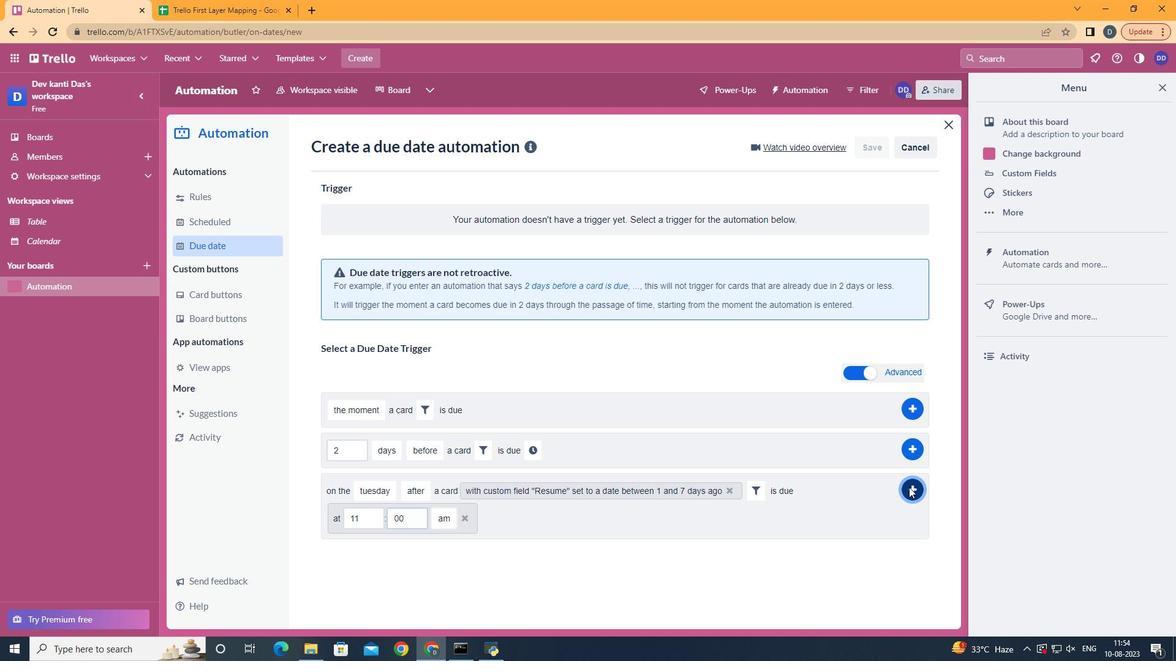 
Action: Mouse pressed left at (818, 484)
Screenshot: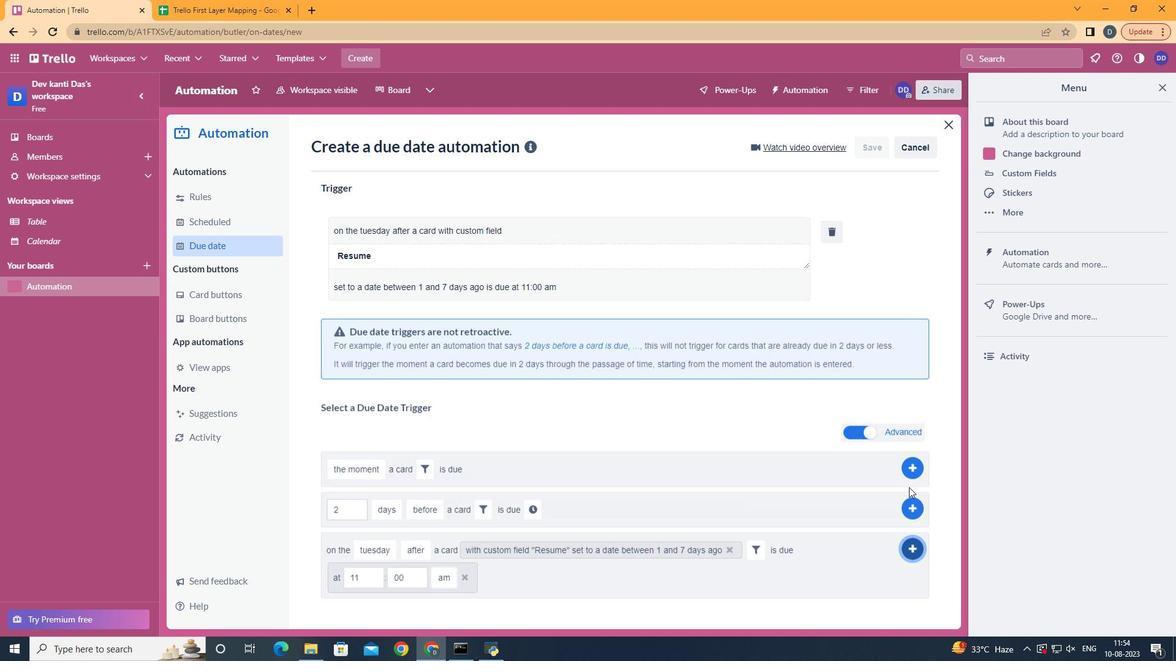 
Action: Mouse moved to (664, 311)
Screenshot: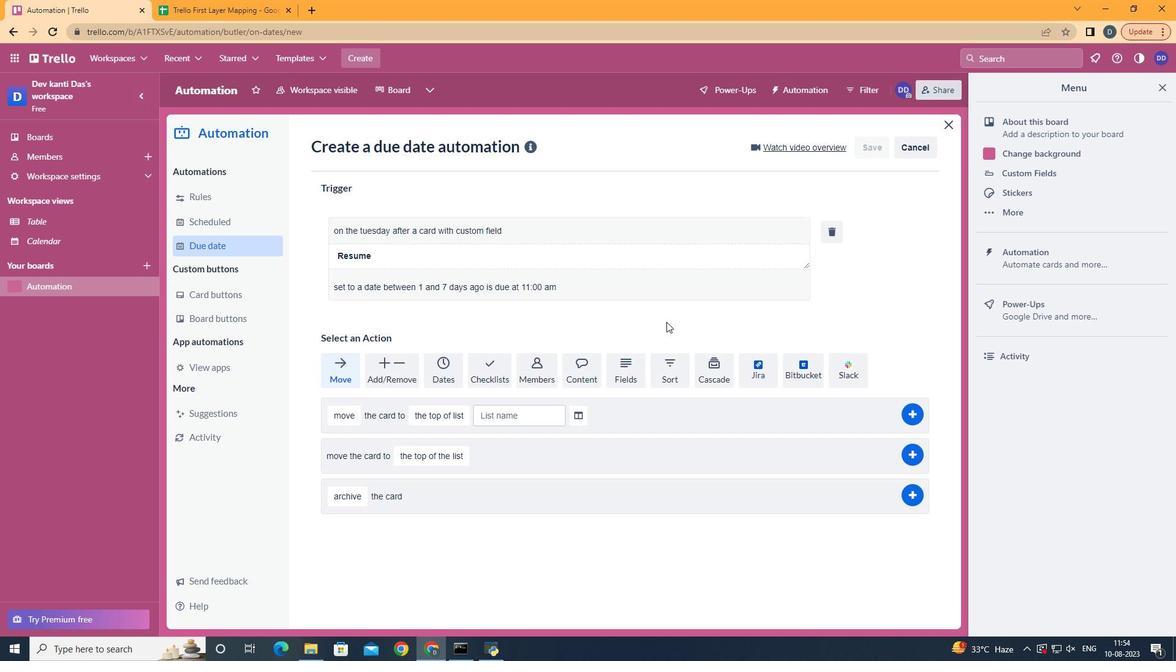 
